 Task: Find connections with filter location Dar Chioukh with filter topic #jobseekerswith filter profile language German with filter current company Envestnet | Yodlee India with filter school Punjab Technical University, Jalandhar with filter industry Translation and Localization with filter service category Cybersecurity with filter keywords title Maintenance Engineer
Action: Mouse moved to (520, 78)
Screenshot: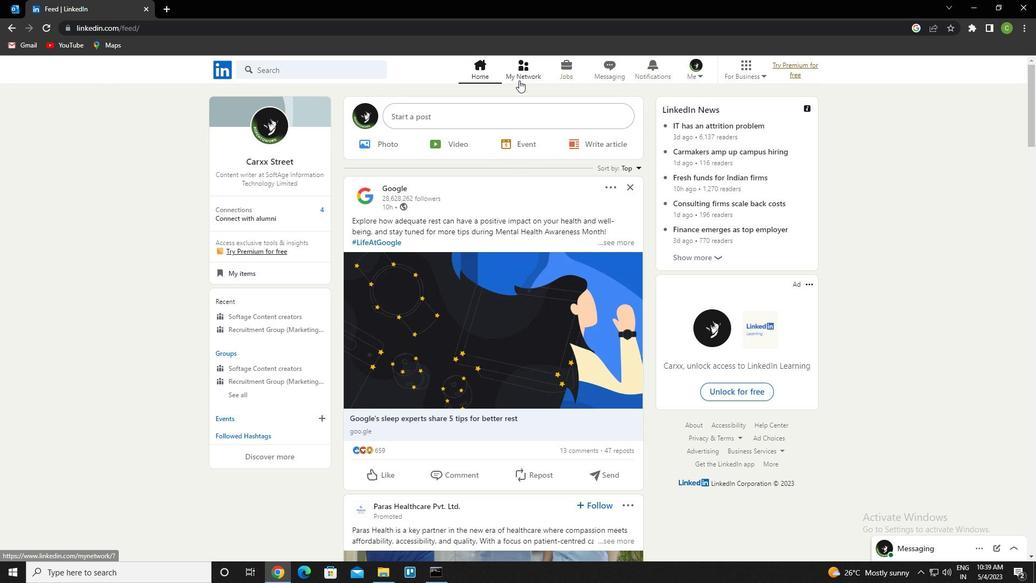 
Action: Mouse pressed left at (520, 78)
Screenshot: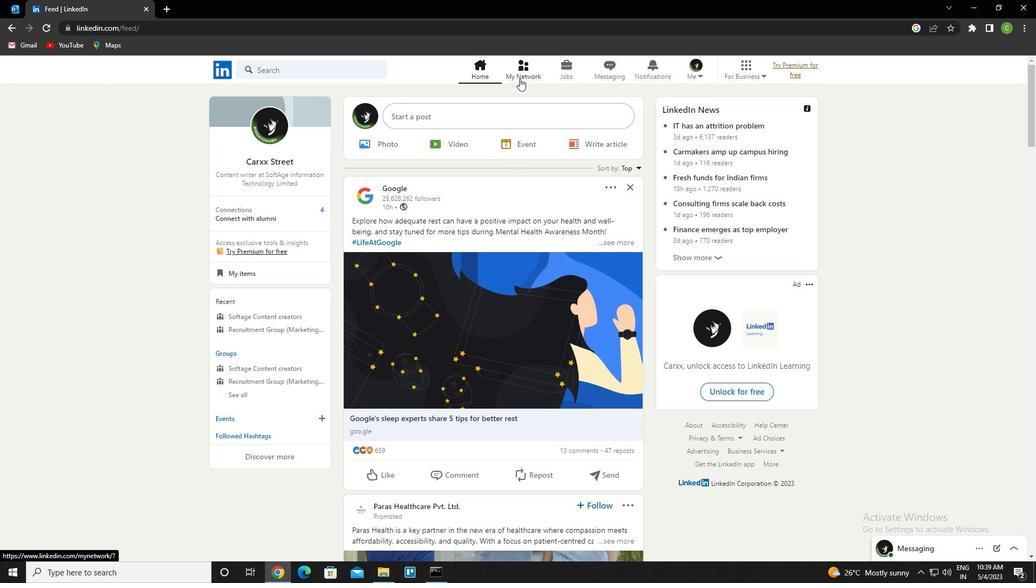 
Action: Mouse moved to (326, 135)
Screenshot: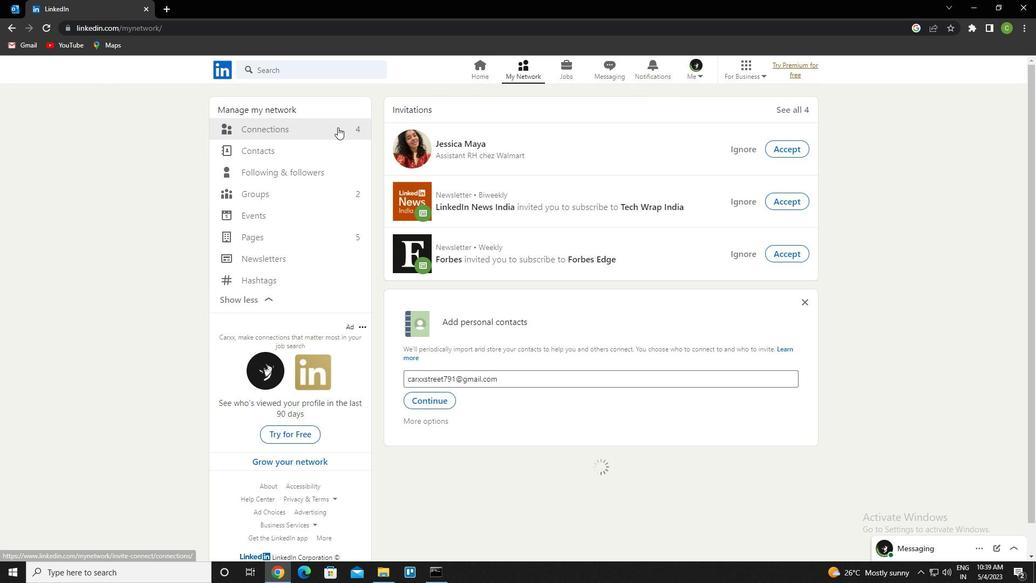 
Action: Mouse pressed left at (326, 135)
Screenshot: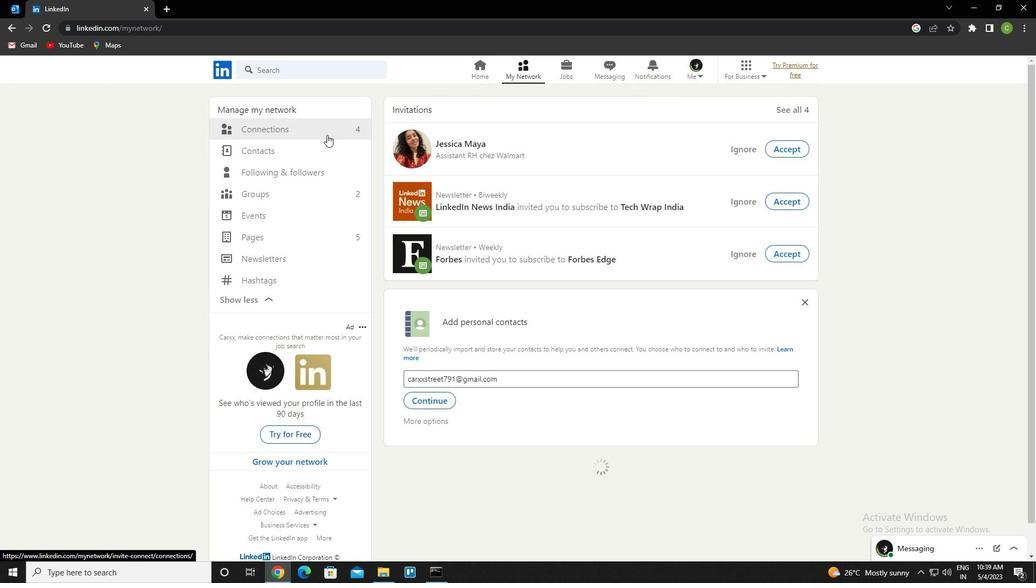 
Action: Mouse moved to (616, 130)
Screenshot: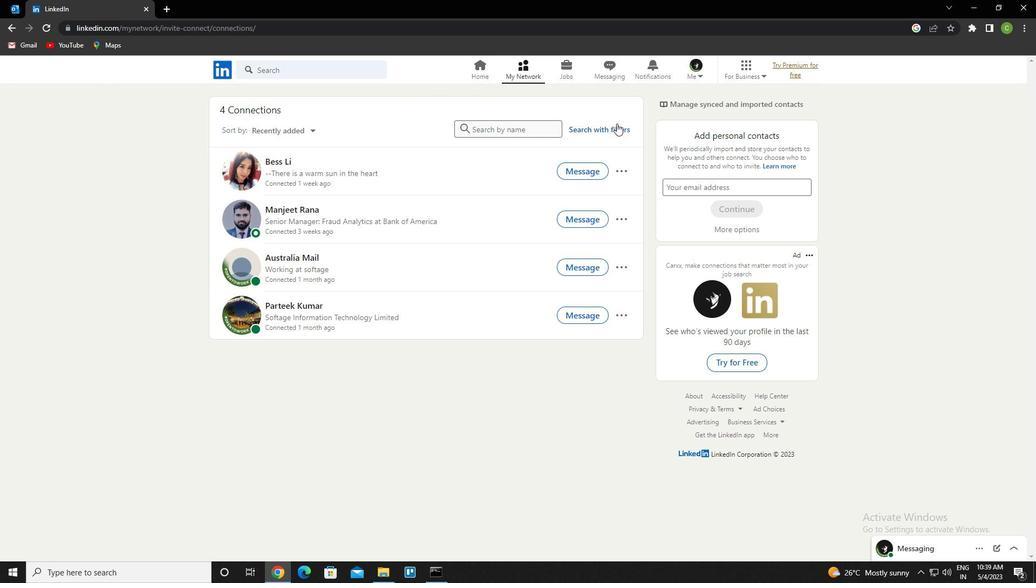 
Action: Mouse pressed left at (616, 130)
Screenshot: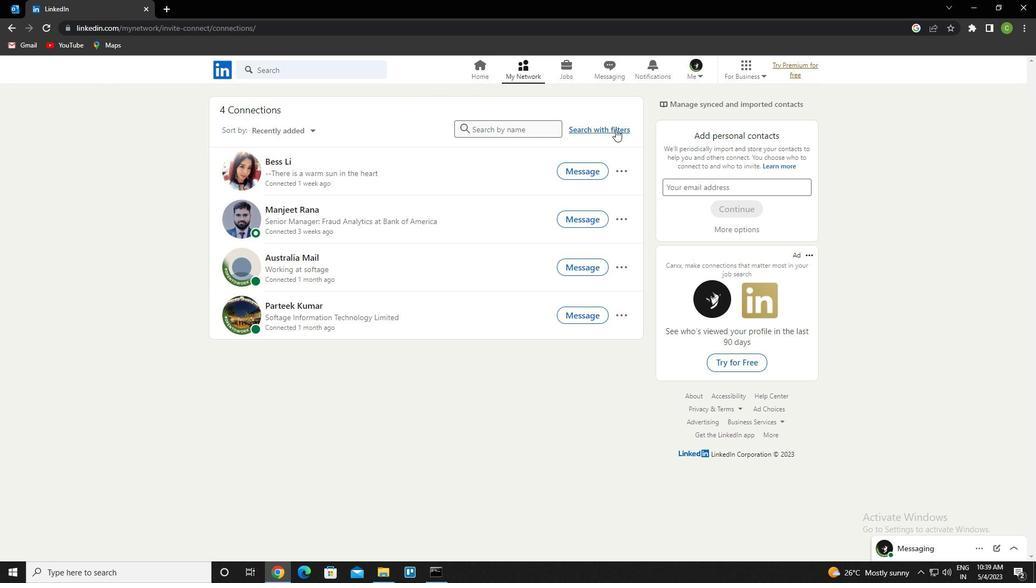 
Action: Mouse moved to (558, 104)
Screenshot: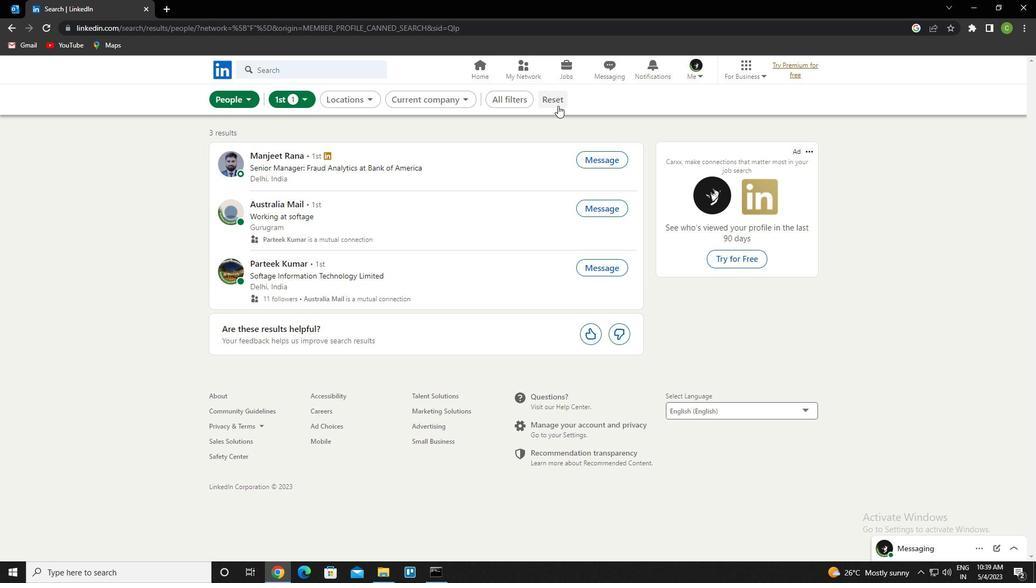 
Action: Mouse pressed left at (558, 104)
Screenshot: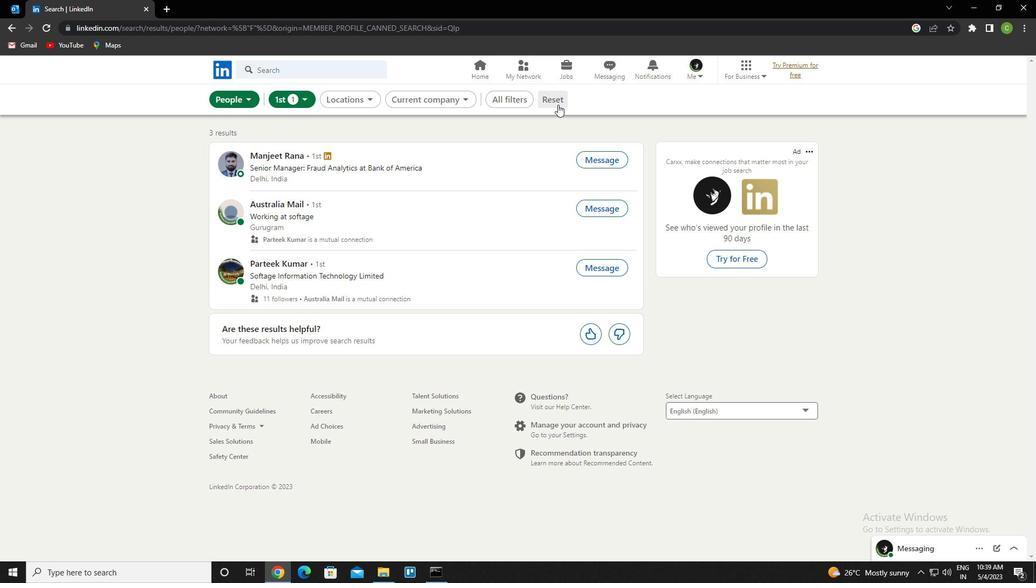 
Action: Mouse moved to (541, 103)
Screenshot: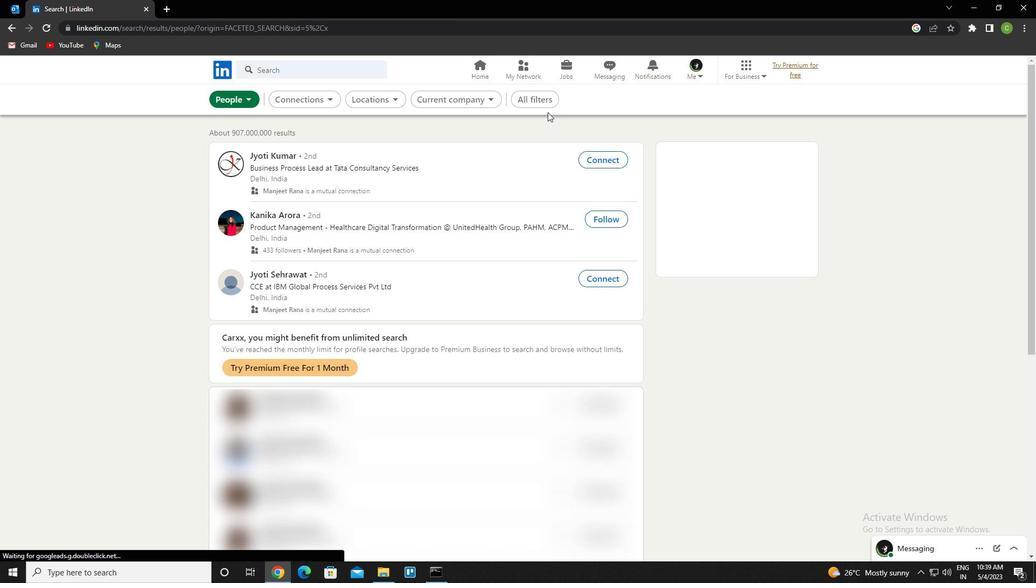 
Action: Mouse pressed left at (541, 103)
Screenshot: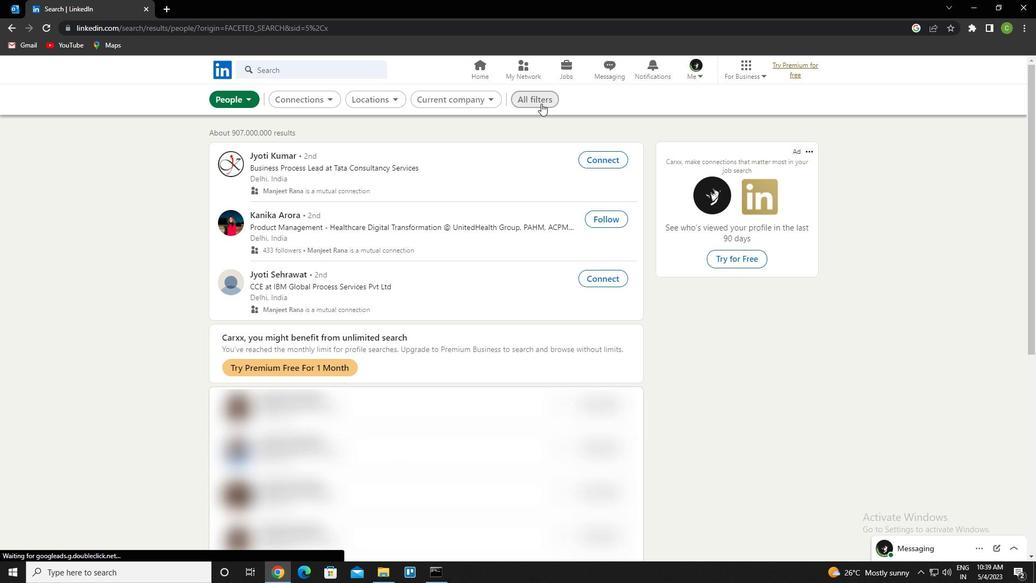 
Action: Mouse moved to (774, 265)
Screenshot: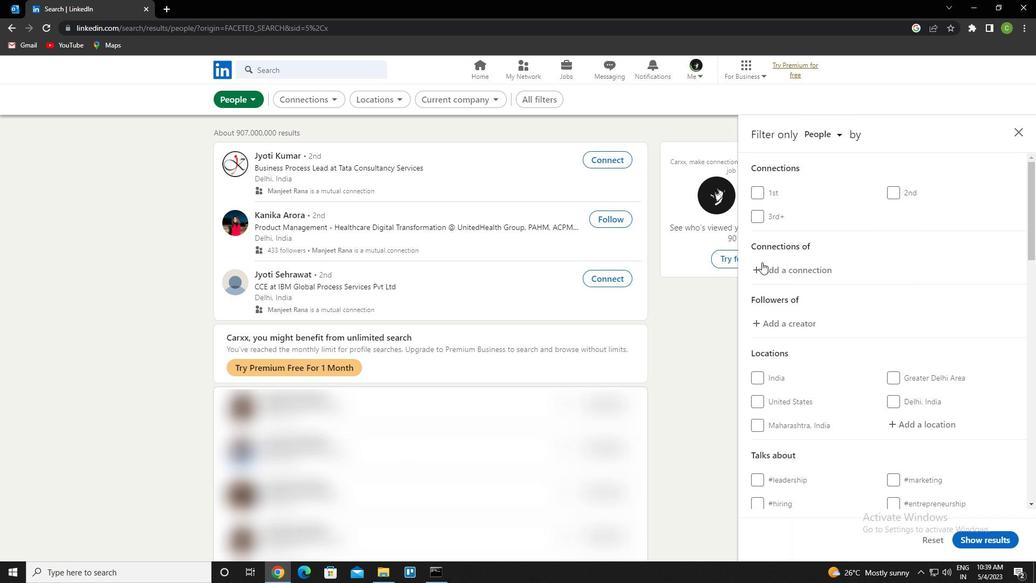 
Action: Mouse scrolled (774, 265) with delta (0, 0)
Screenshot: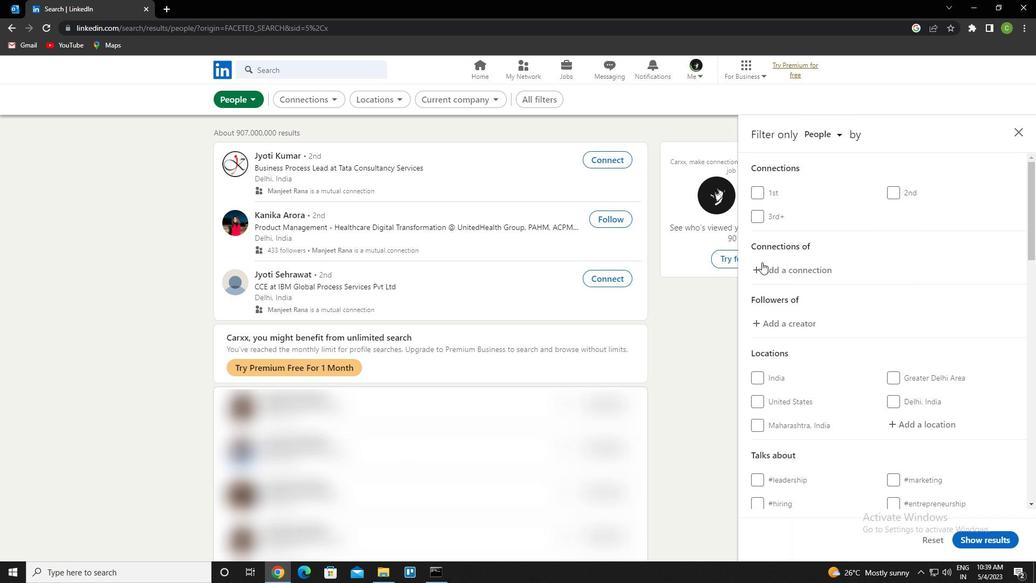 
Action: Mouse moved to (799, 279)
Screenshot: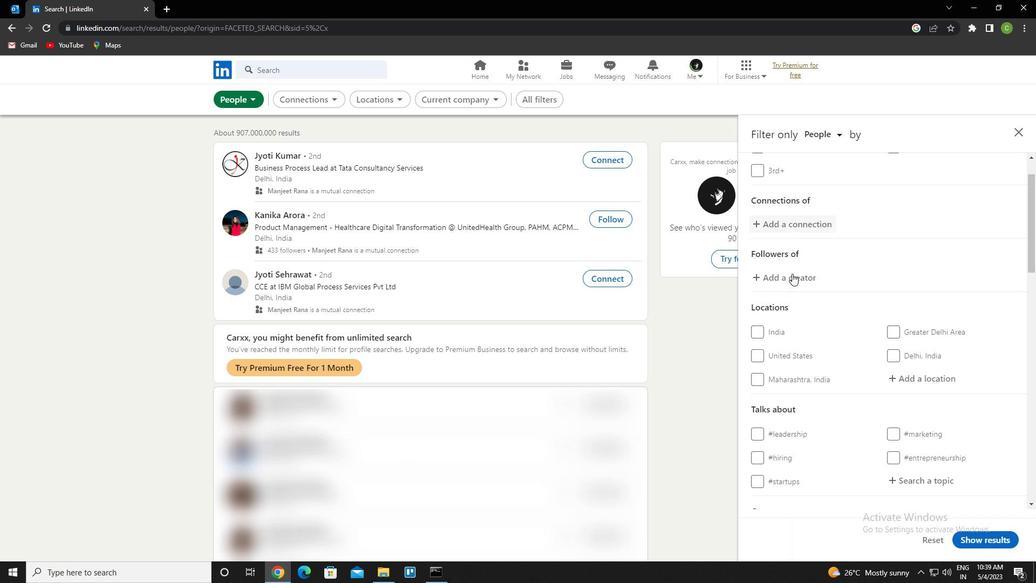 
Action: Mouse scrolled (799, 278) with delta (0, 0)
Screenshot: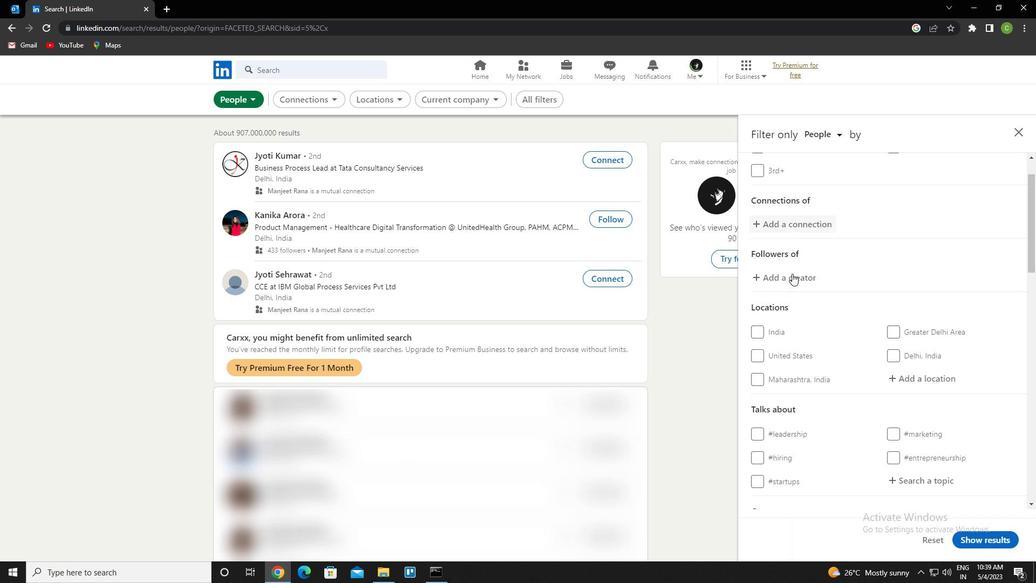
Action: Mouse moved to (910, 323)
Screenshot: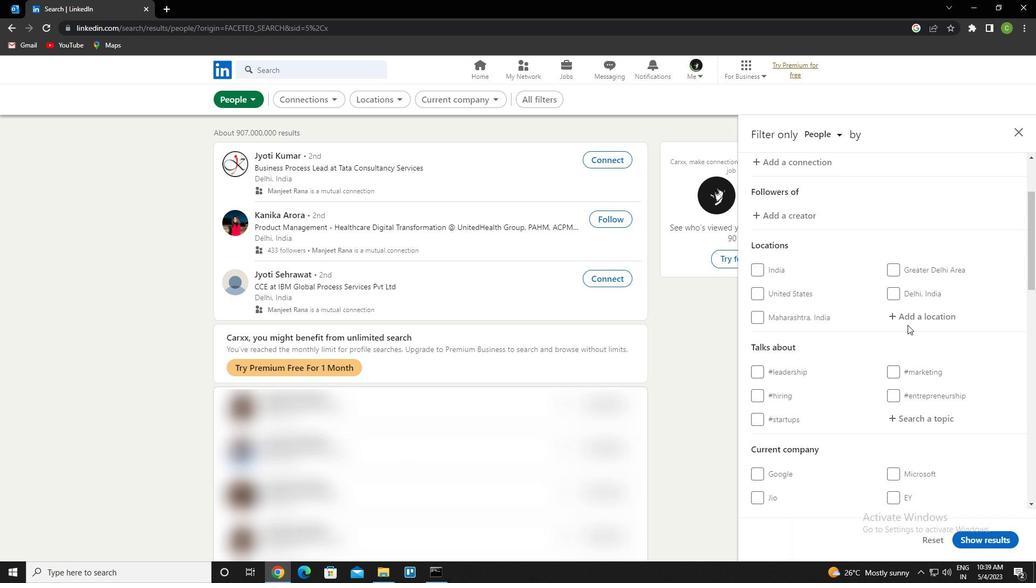 
Action: Mouse pressed left at (910, 323)
Screenshot: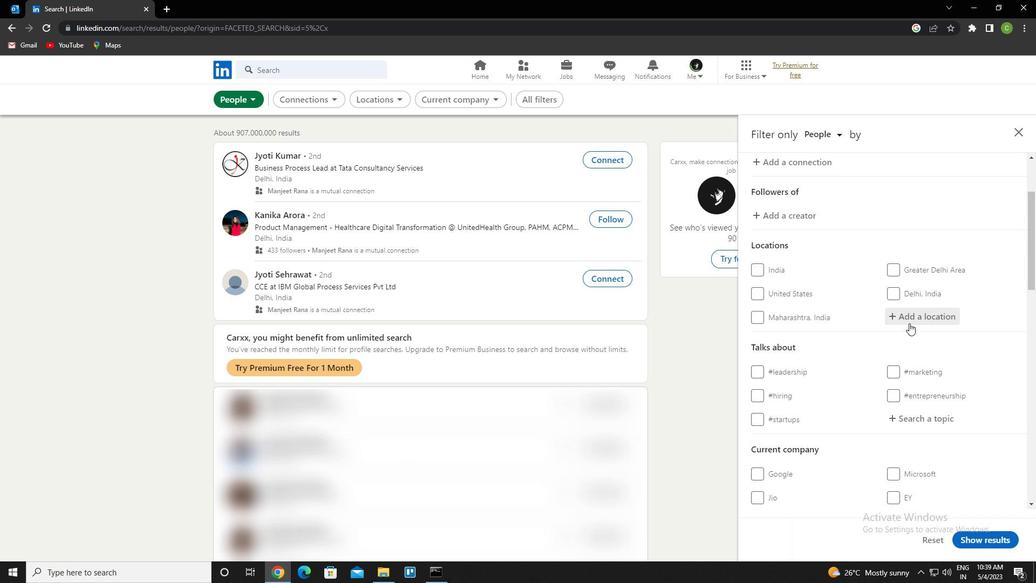 
Action: Mouse moved to (904, 275)
Screenshot: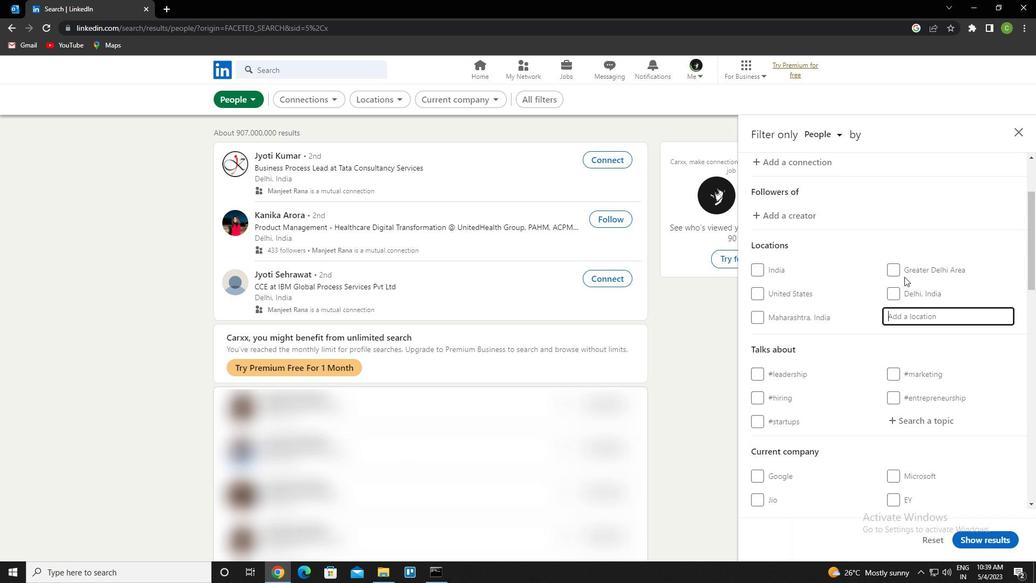 
Action: Key pressed <Key.caps_lock>
Screenshot: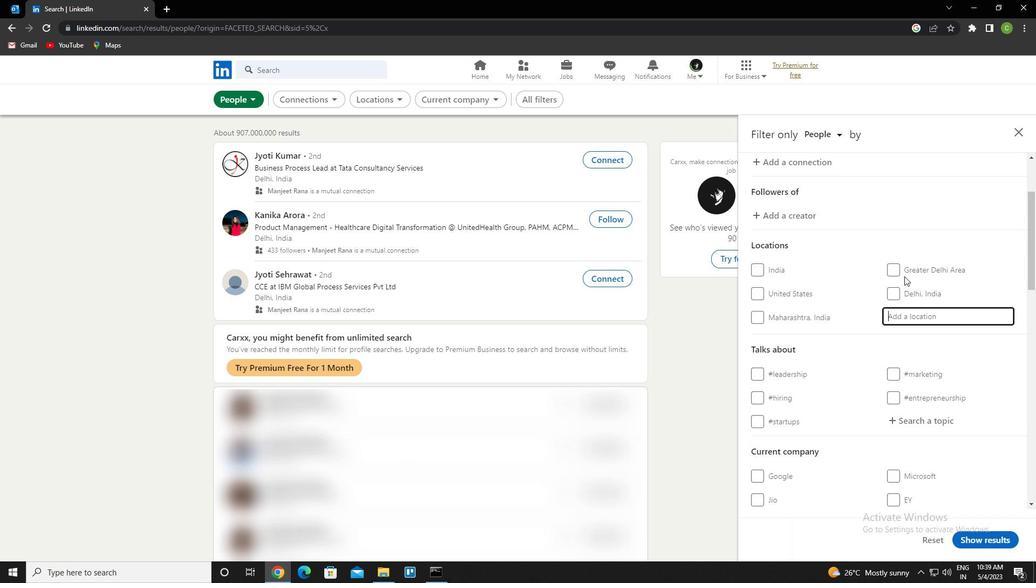 
Action: Mouse moved to (901, 274)
Screenshot: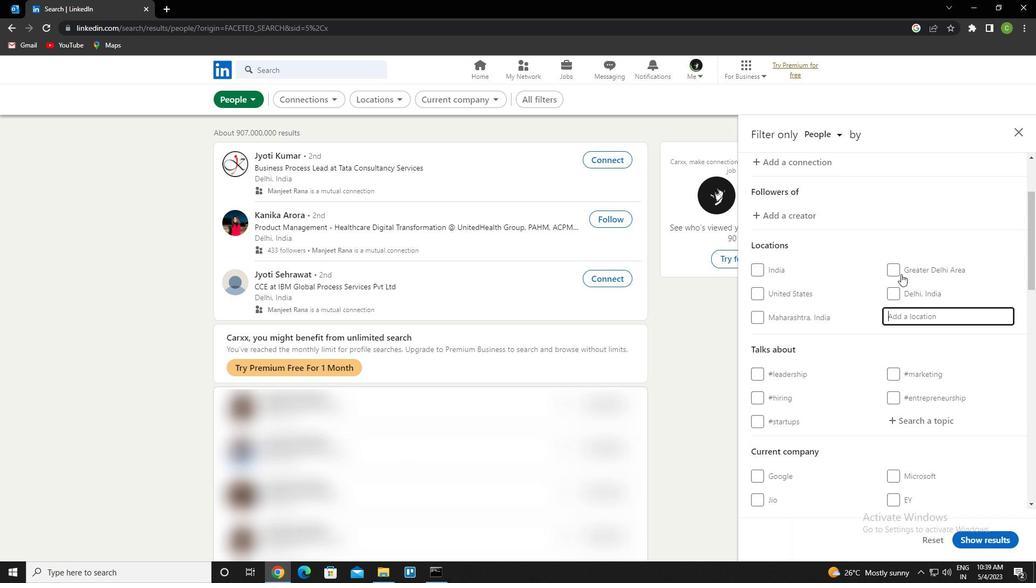 
Action: Key pressed d<Key.caps_lock>
Screenshot: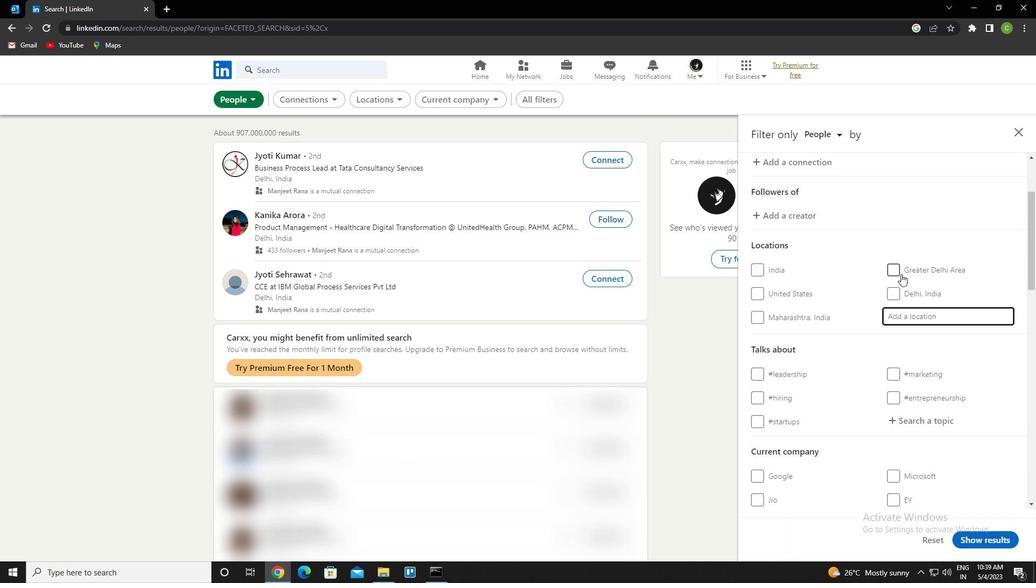 
Action: Mouse moved to (900, 273)
Screenshot: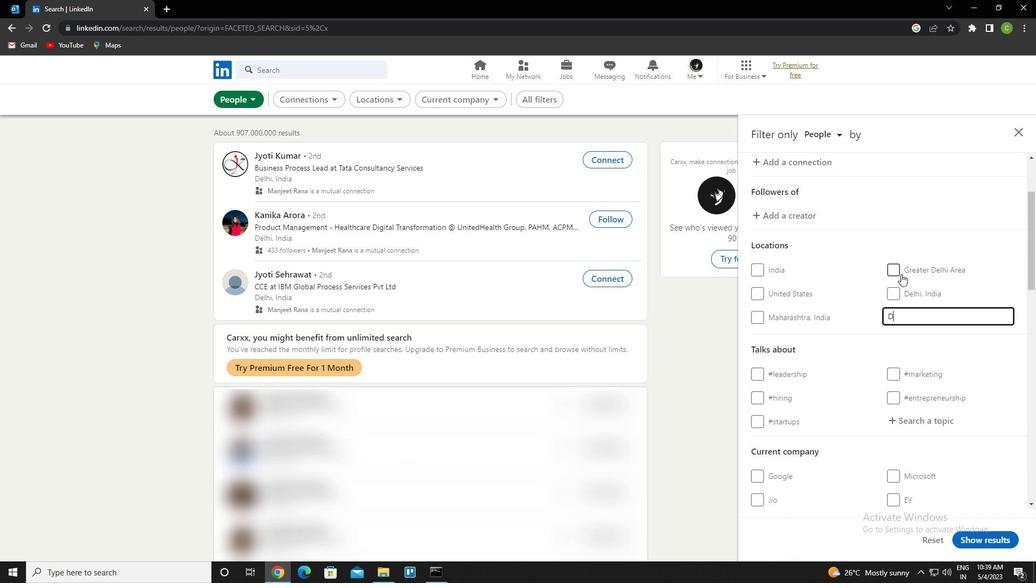
Action: Key pressed a
Screenshot: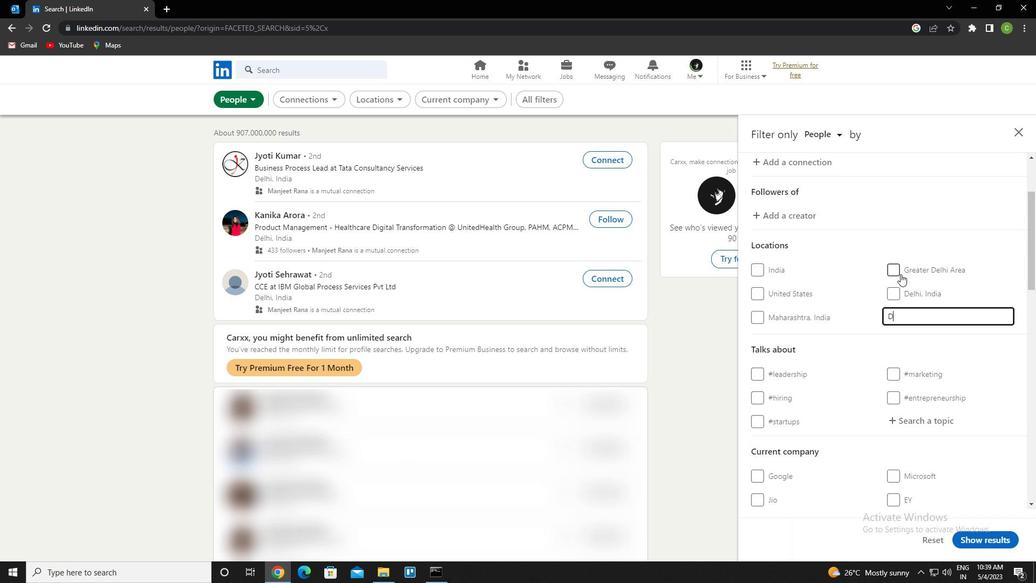 
Action: Mouse moved to (899, 272)
Screenshot: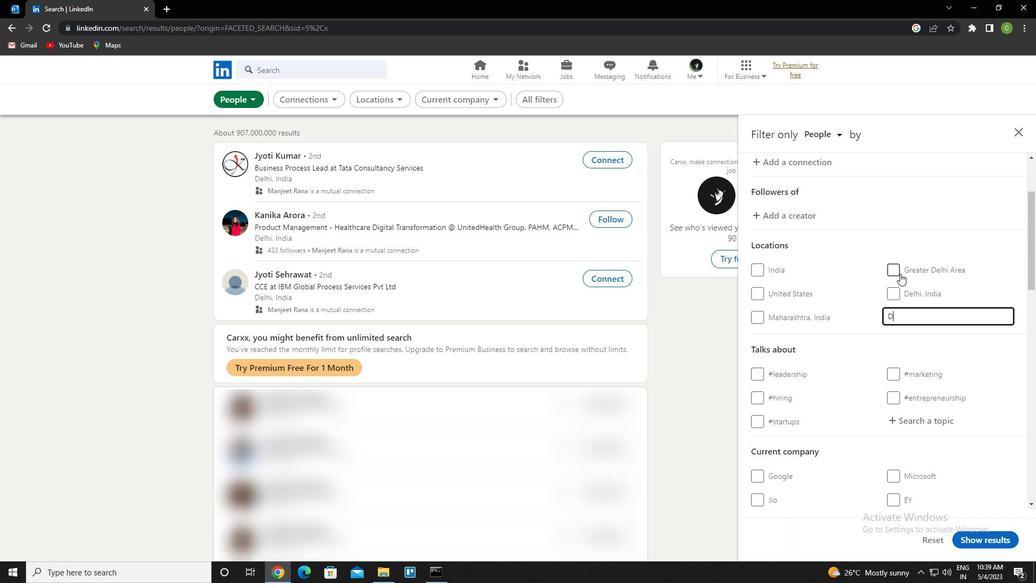 
Action: Key pressed r
Screenshot: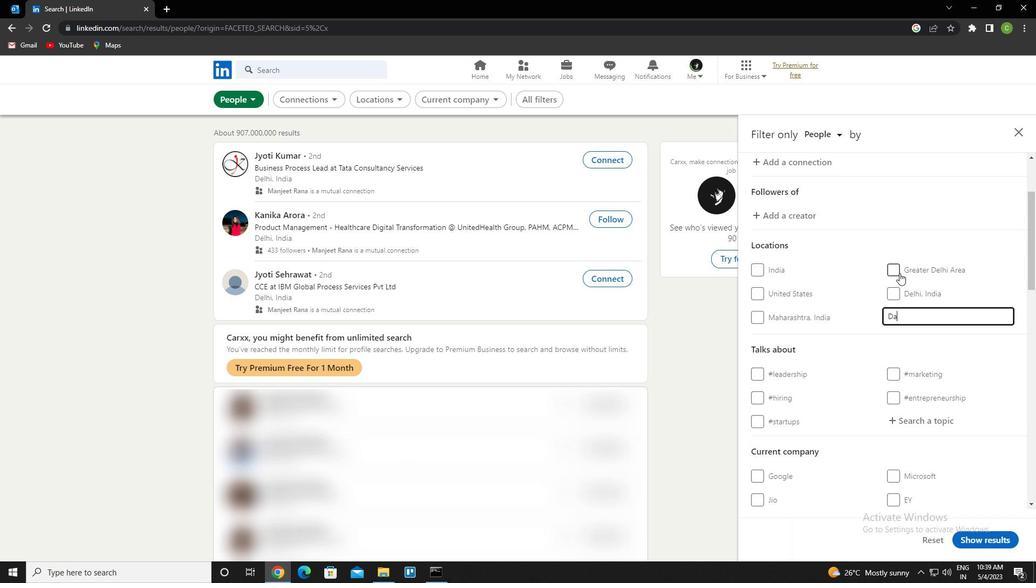 
Action: Mouse moved to (898, 272)
Screenshot: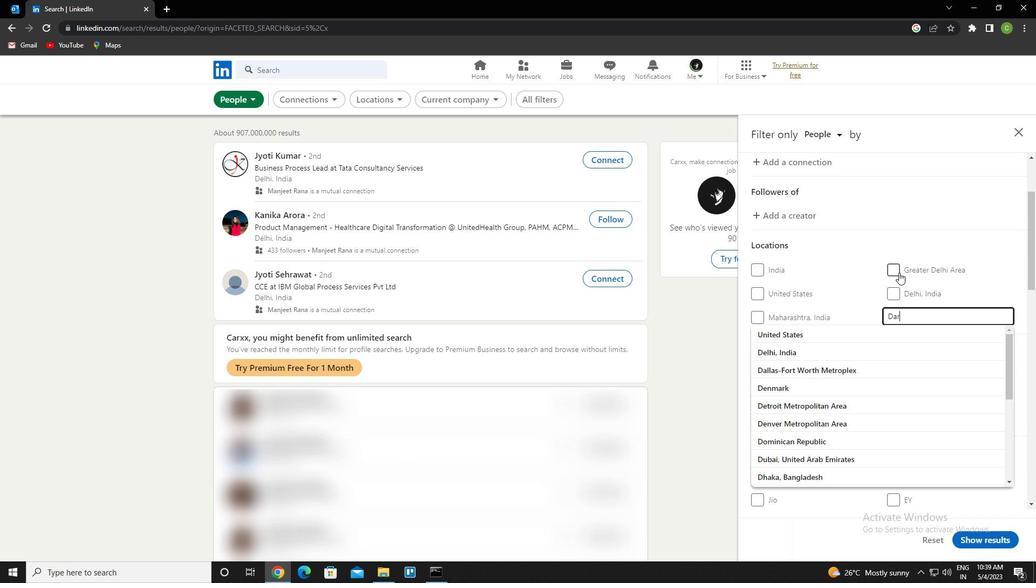
Action: Key pressed <Key.space><Key.caps_lock>
Screenshot: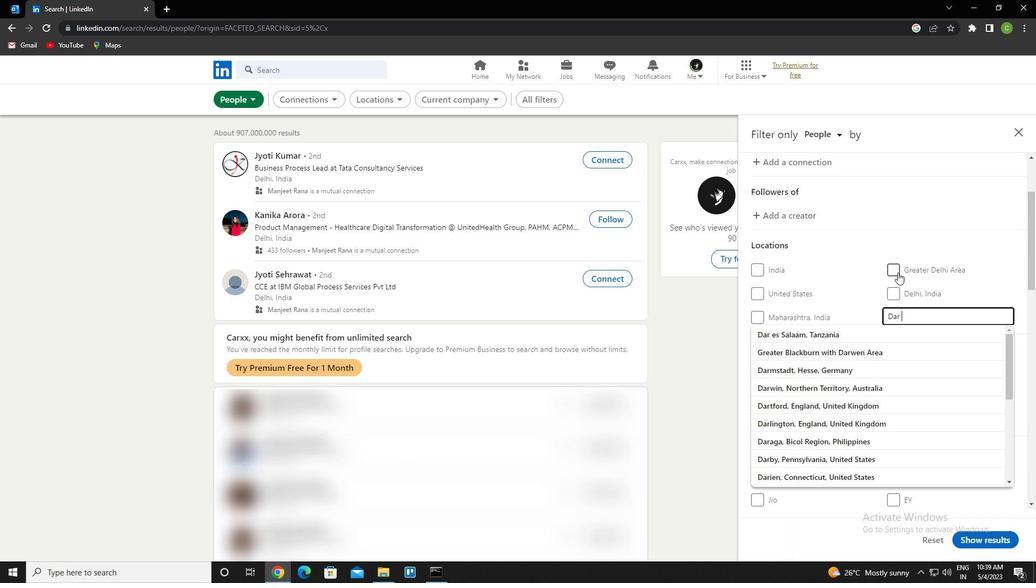 
Action: Mouse moved to (898, 272)
Screenshot: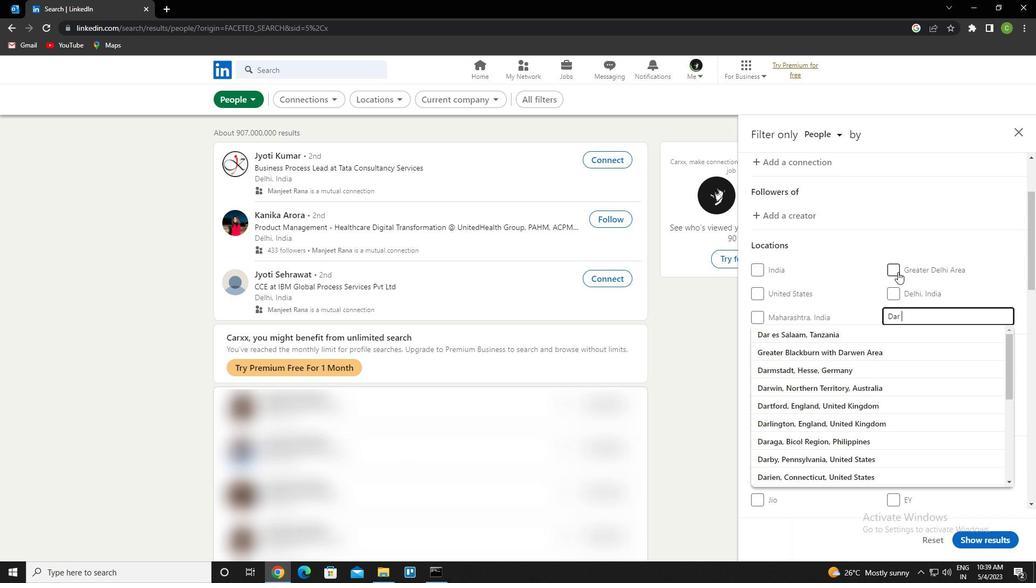 
Action: Key pressed c<Key.caps_lock>hioukh<Key.down><Key.enter>
Screenshot: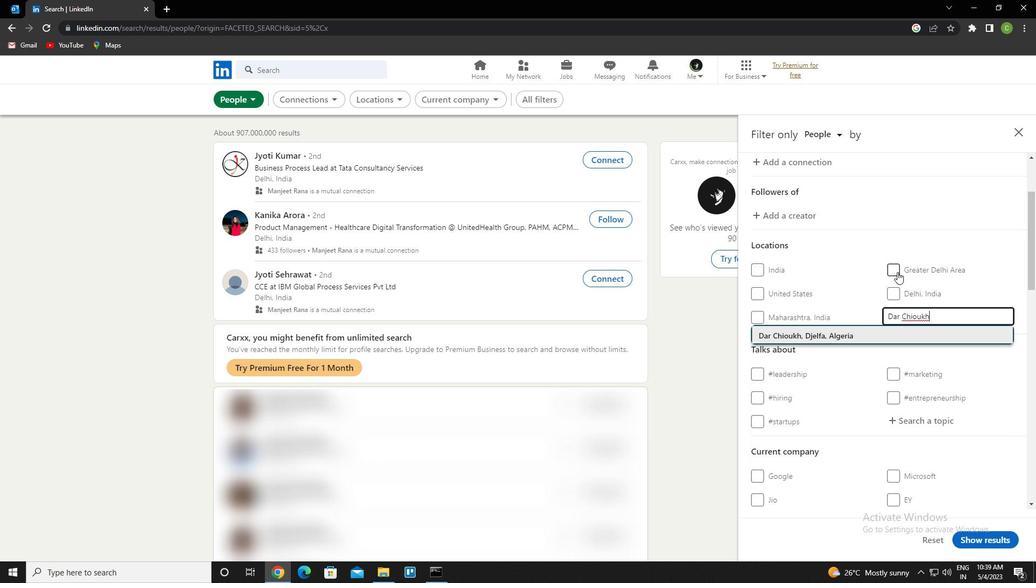 
Action: Mouse moved to (892, 268)
Screenshot: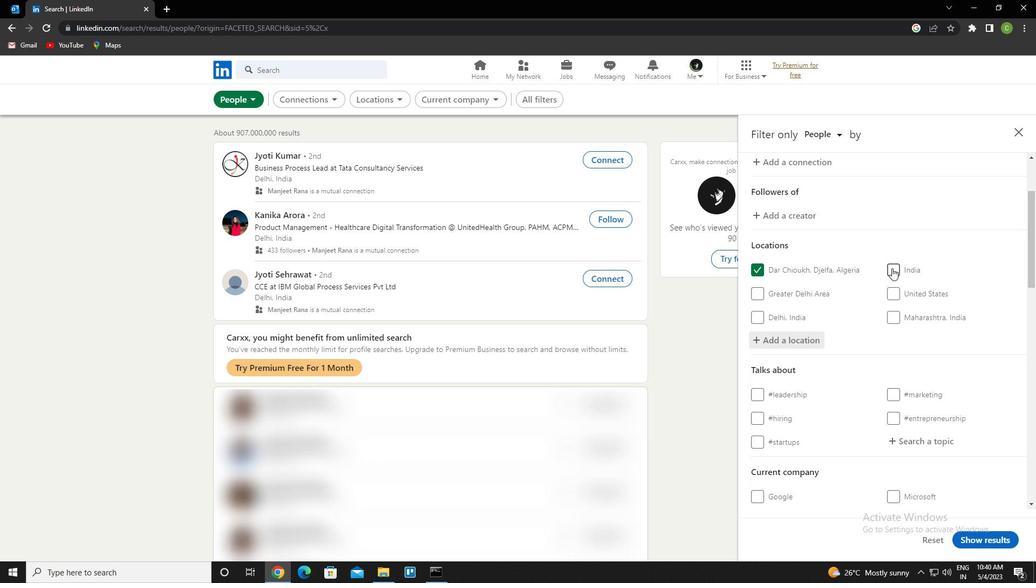 
Action: Mouse scrolled (892, 267) with delta (0, 0)
Screenshot: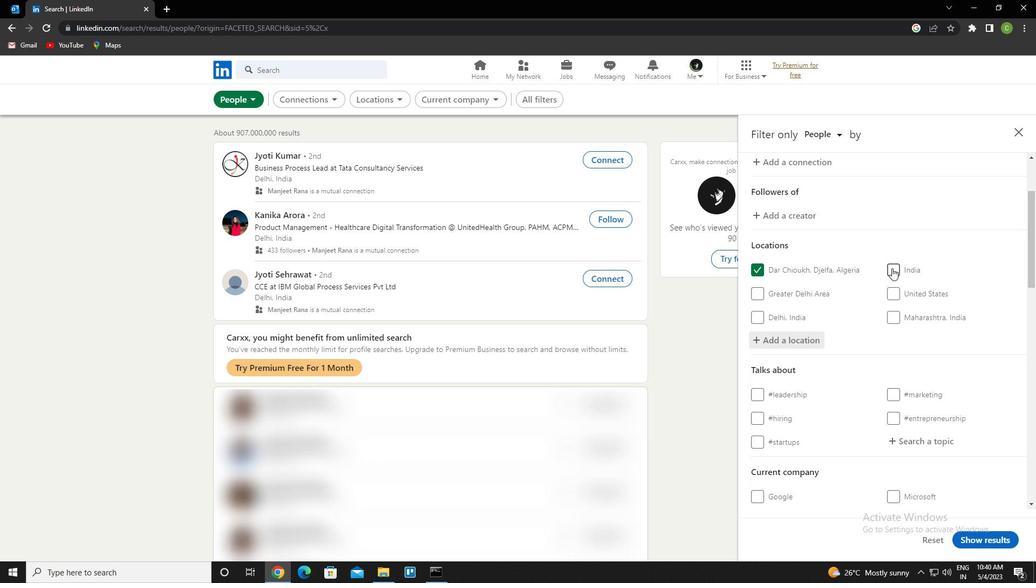 
Action: Mouse moved to (939, 384)
Screenshot: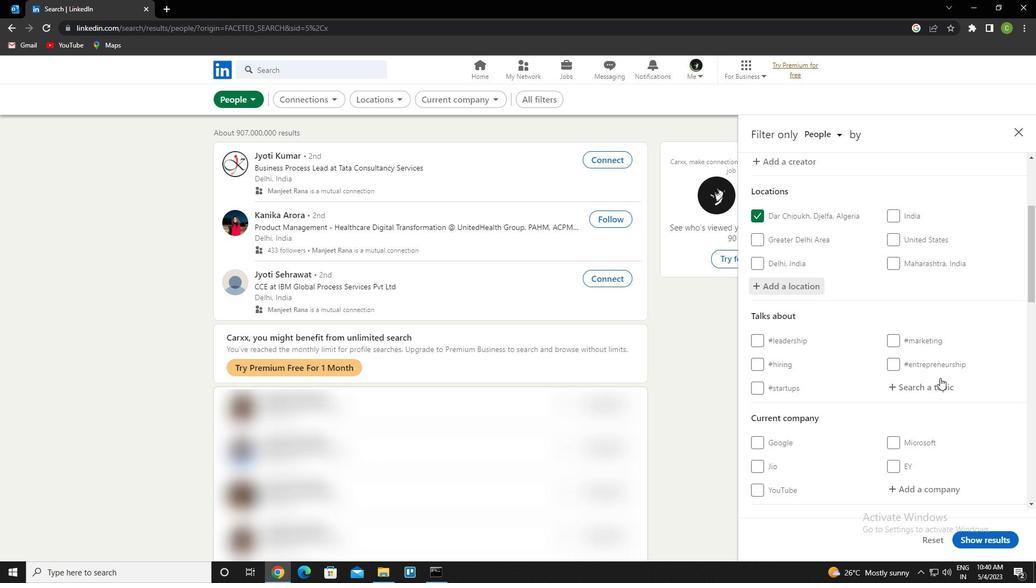 
Action: Mouse pressed left at (939, 384)
Screenshot: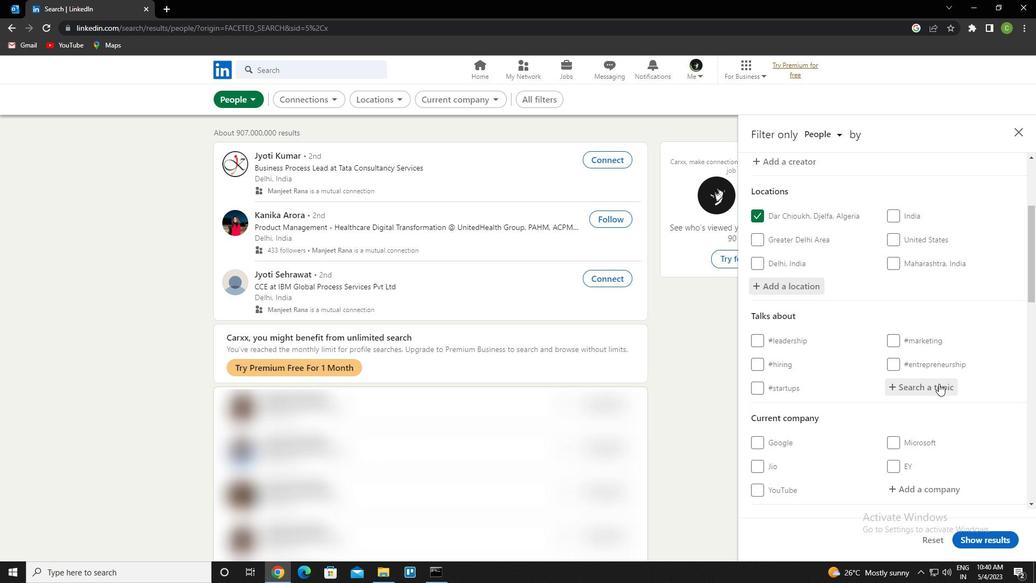 
Action: Mouse moved to (929, 388)
Screenshot: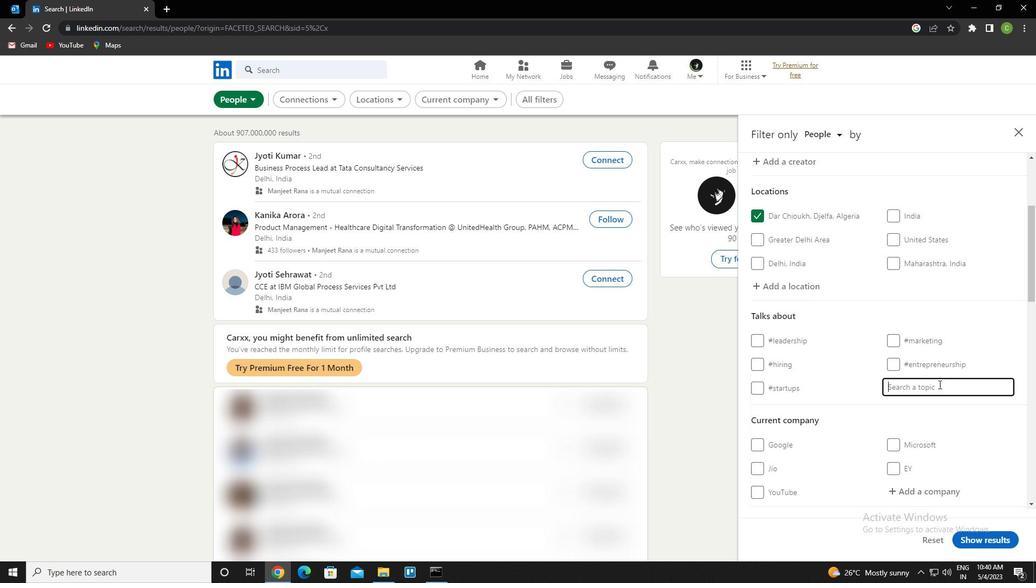 
Action: Key pressed jobseekers<Key.down><Key.enter>
Screenshot: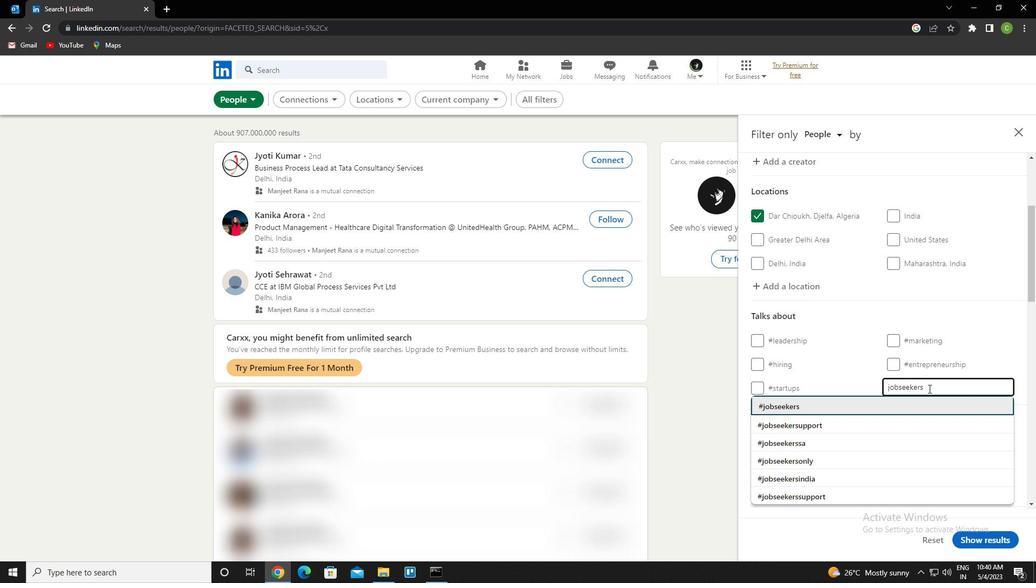 
Action: Mouse moved to (914, 395)
Screenshot: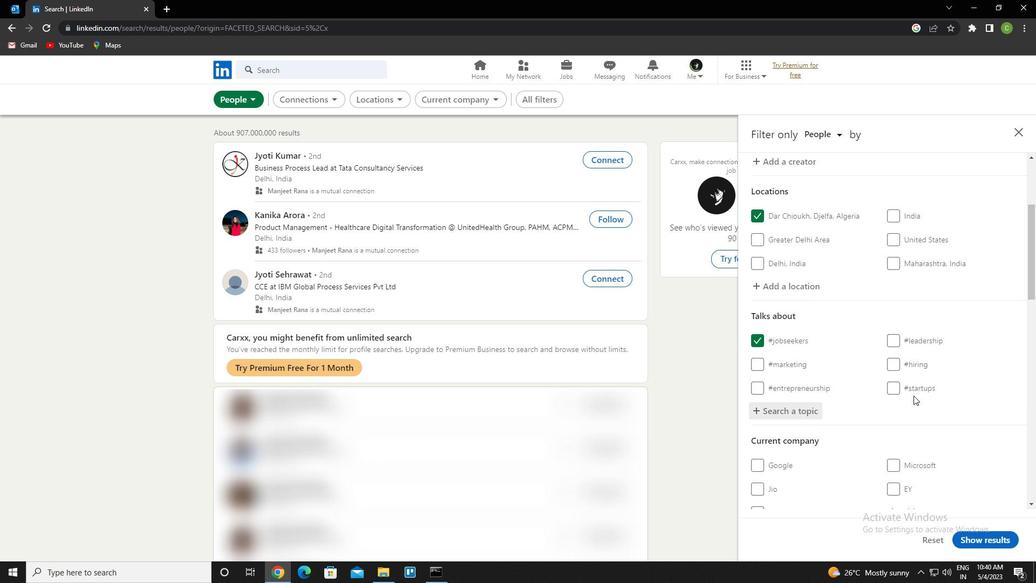 
Action: Mouse scrolled (914, 395) with delta (0, 0)
Screenshot: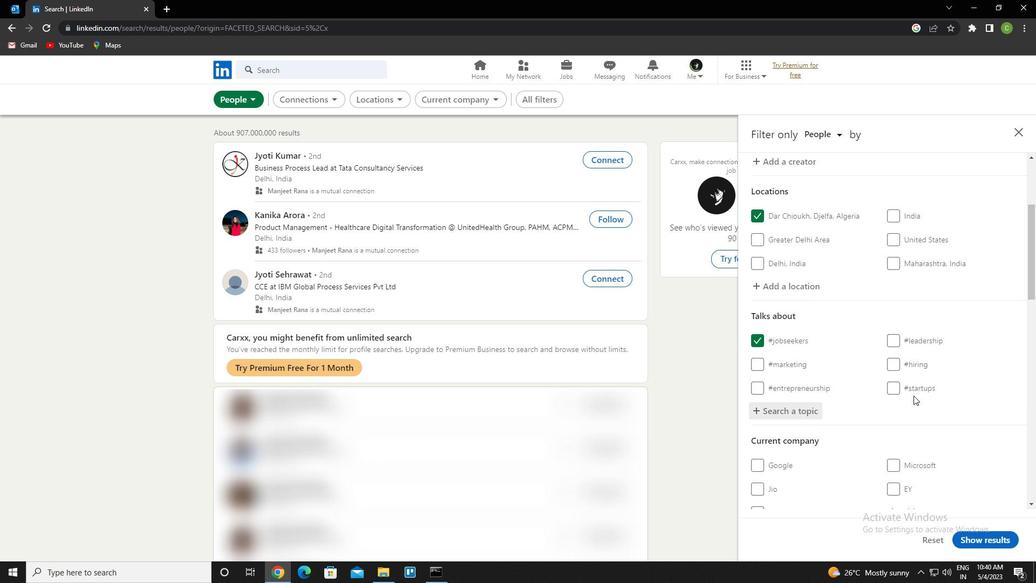 
Action: Mouse moved to (913, 396)
Screenshot: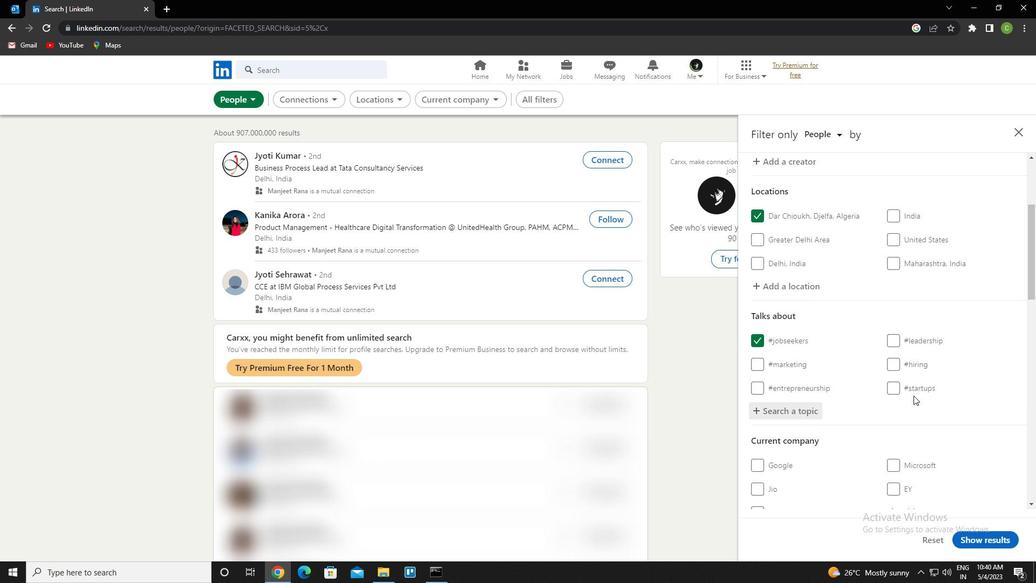 
Action: Mouse scrolled (913, 396) with delta (0, 0)
Screenshot: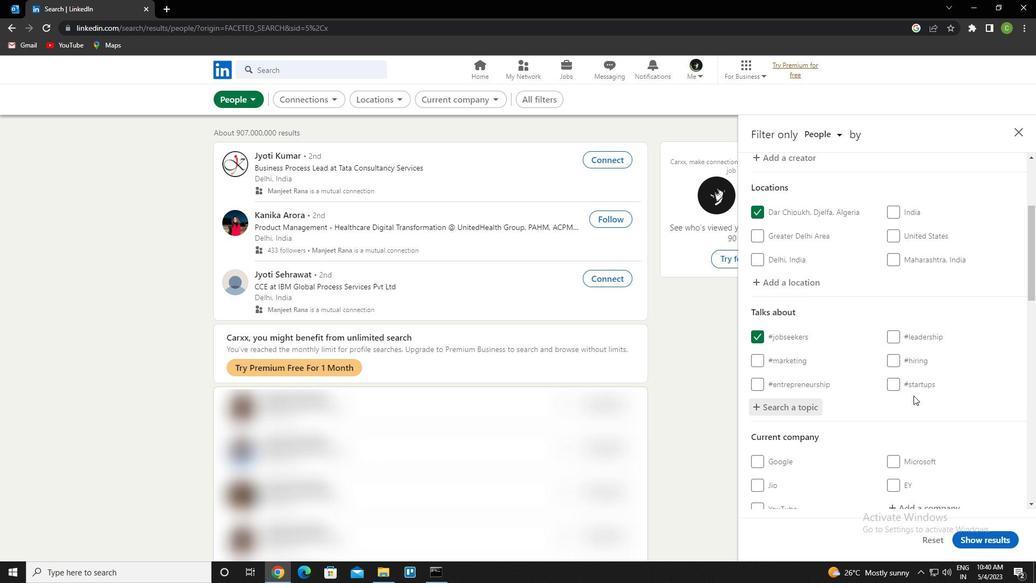 
Action: Mouse moved to (913, 398)
Screenshot: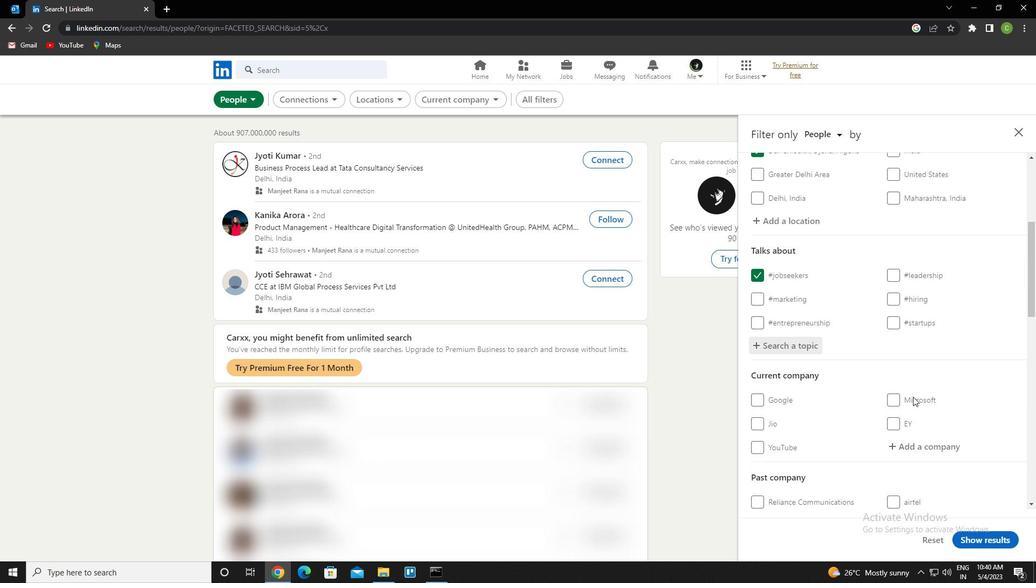 
Action: Mouse scrolled (913, 397) with delta (0, 0)
Screenshot: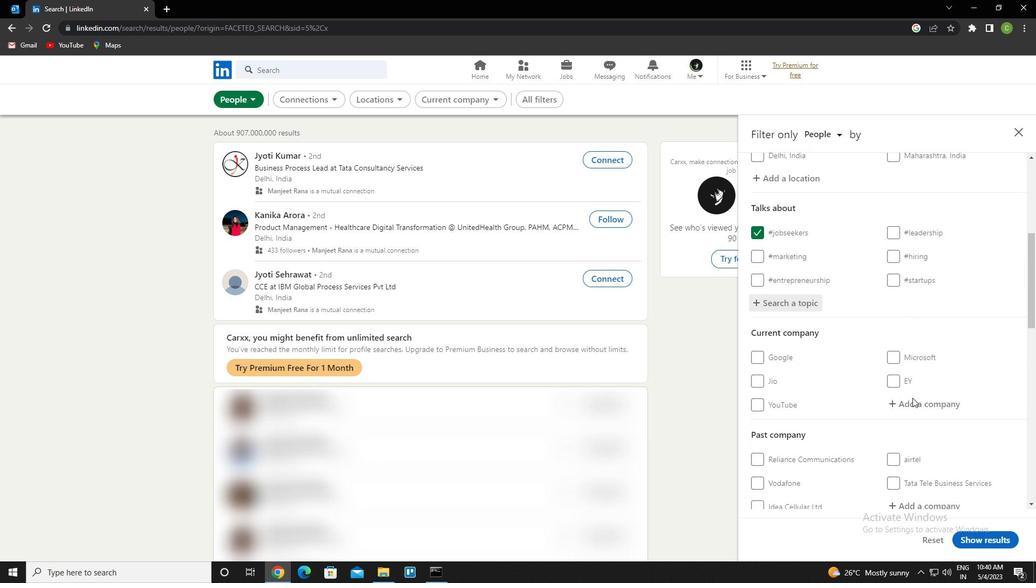 
Action: Mouse scrolled (913, 397) with delta (0, 0)
Screenshot: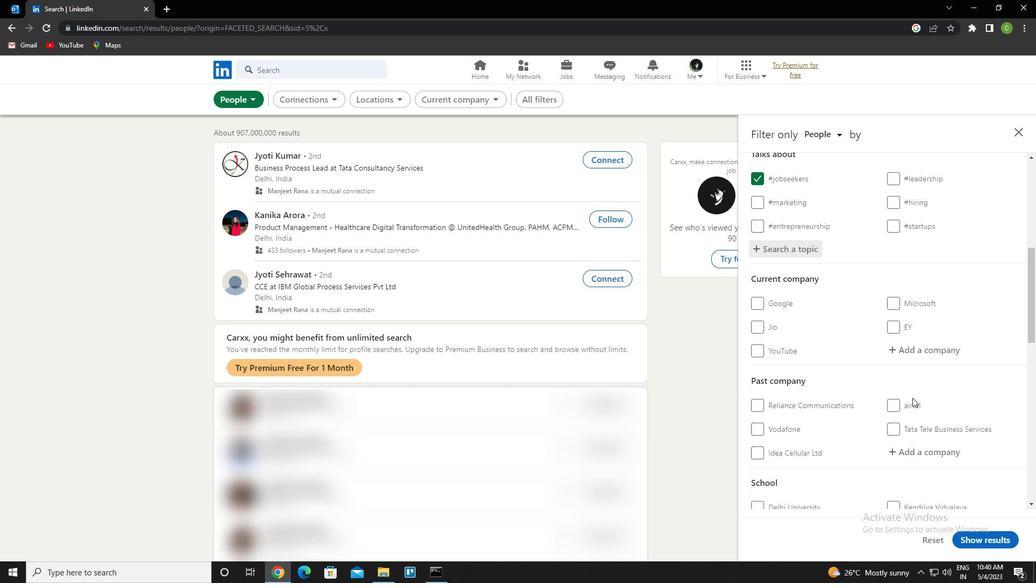 
Action: Mouse moved to (912, 398)
Screenshot: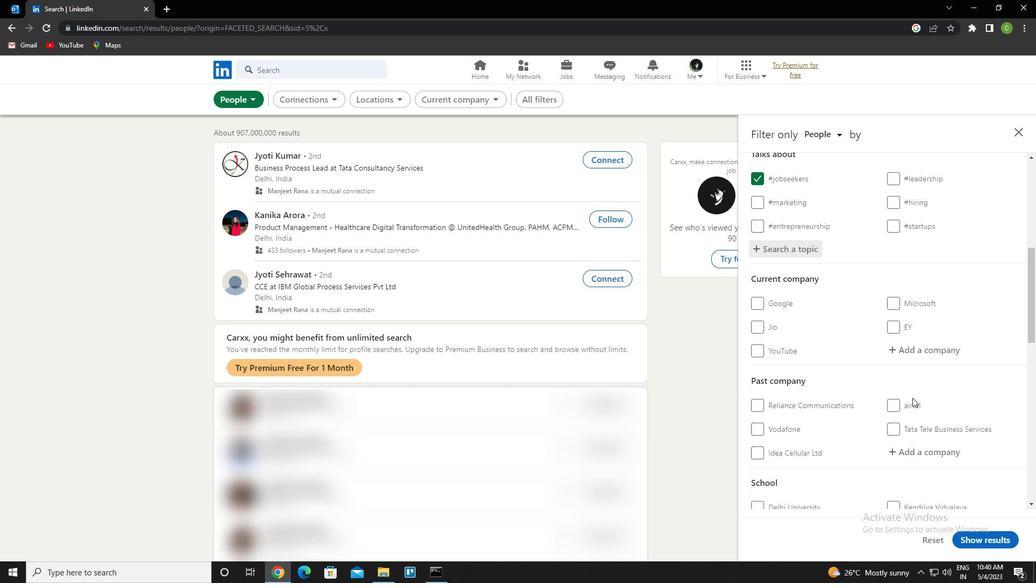 
Action: Mouse scrolled (912, 398) with delta (0, 0)
Screenshot: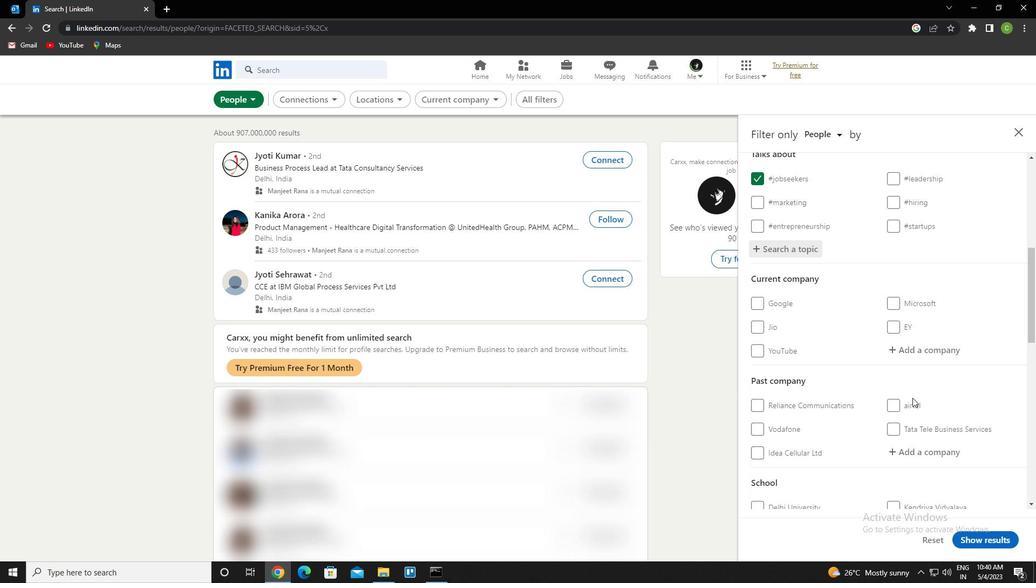 
Action: Mouse scrolled (912, 398) with delta (0, 0)
Screenshot: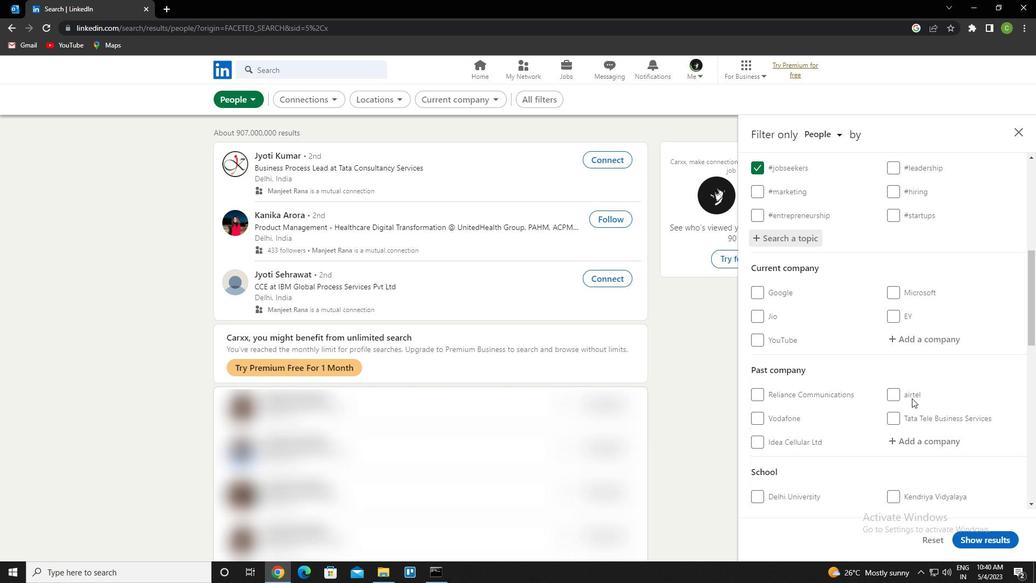 
Action: Mouse scrolled (912, 398) with delta (0, 0)
Screenshot: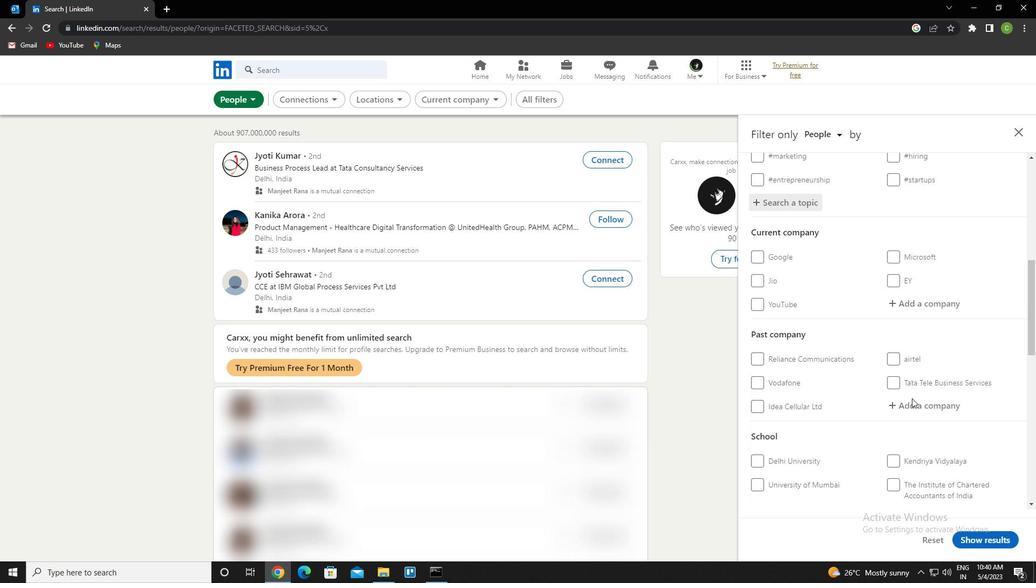 
Action: Mouse scrolled (912, 398) with delta (0, 0)
Screenshot: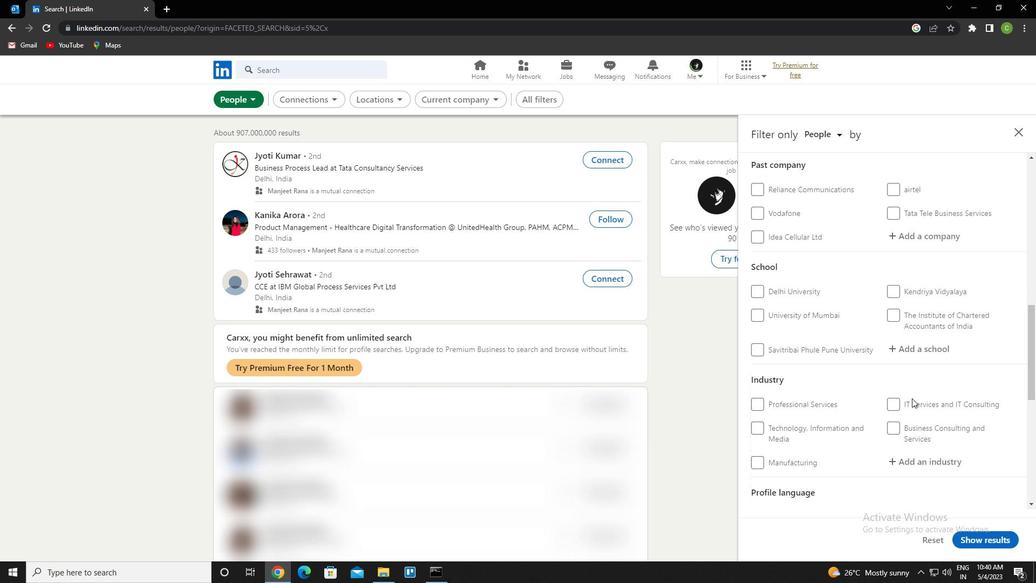 
Action: Mouse scrolled (912, 398) with delta (0, 0)
Screenshot: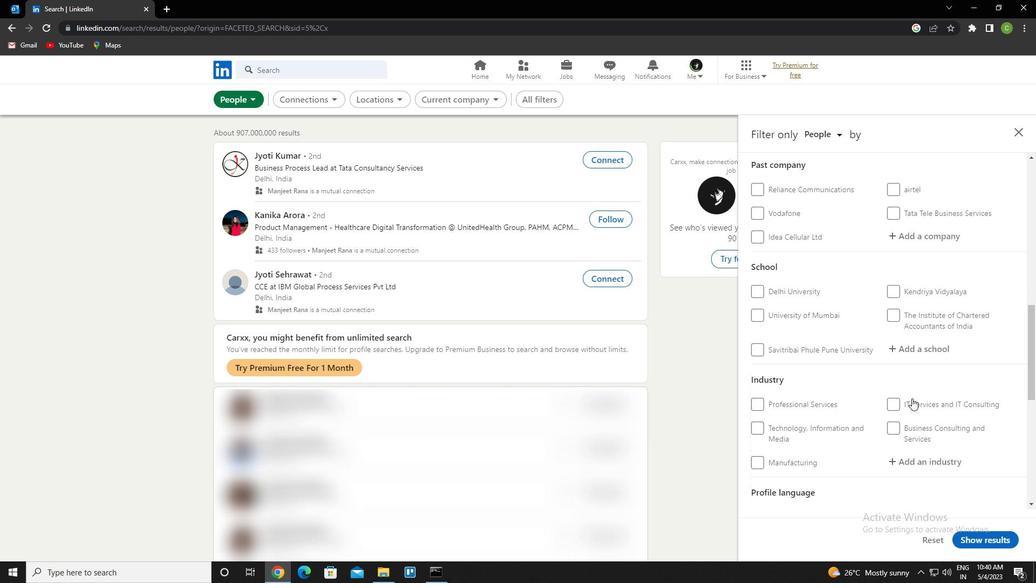 
Action: Mouse moved to (913, 398)
Screenshot: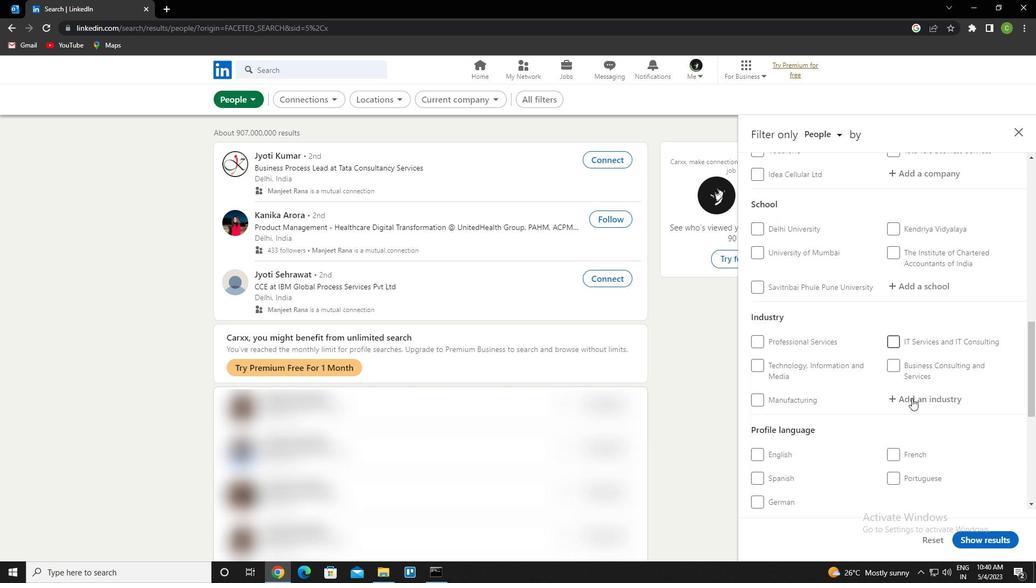 
Action: Mouse scrolled (913, 398) with delta (0, 0)
Screenshot: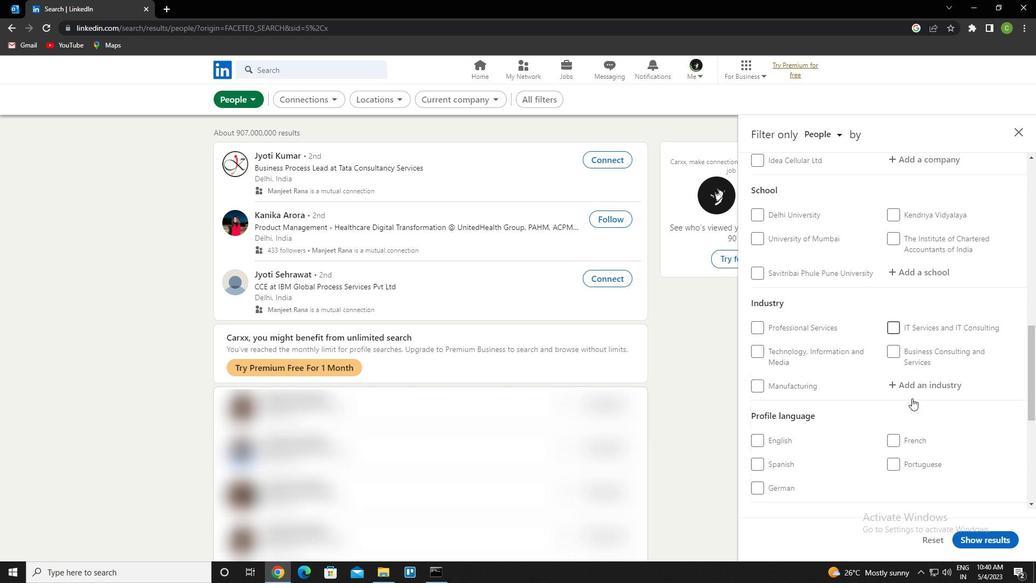 
Action: Mouse moved to (764, 405)
Screenshot: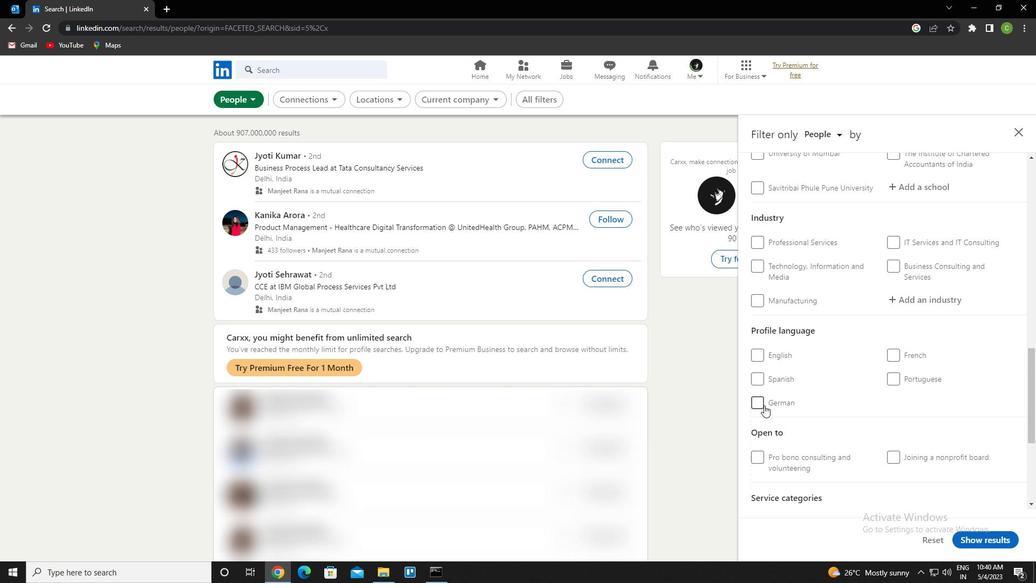 
Action: Mouse pressed left at (764, 405)
Screenshot: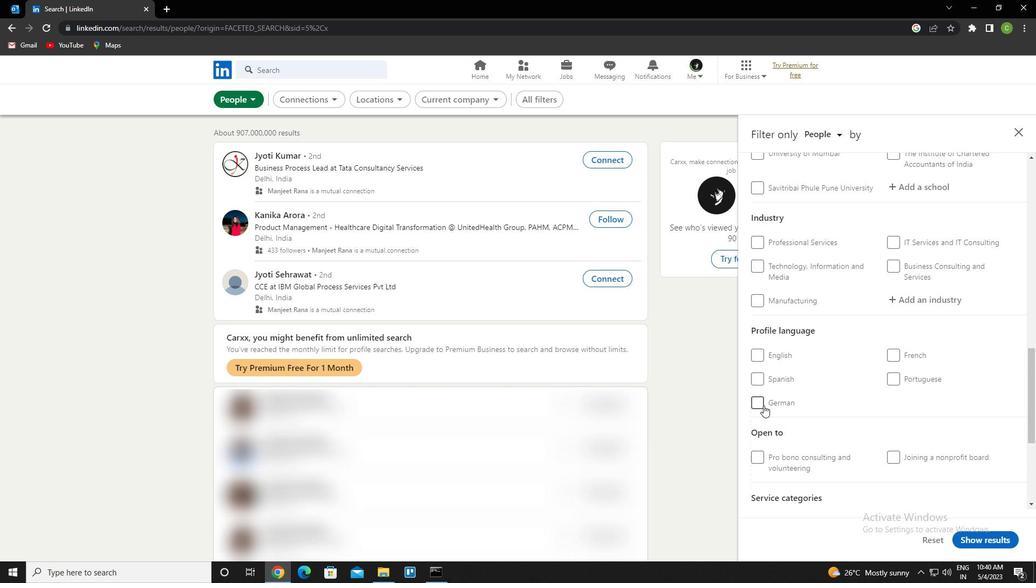
Action: Mouse moved to (847, 405)
Screenshot: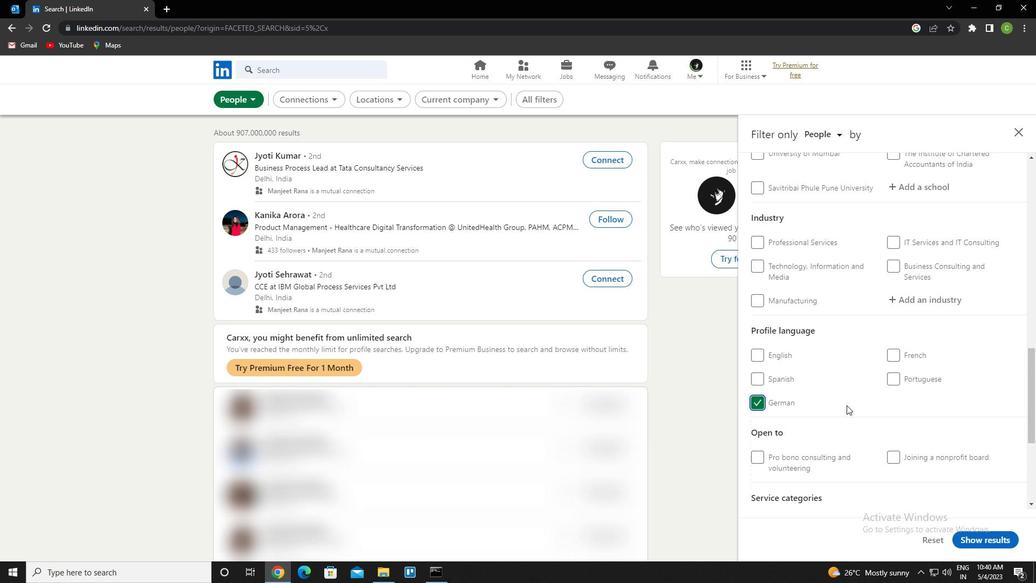 
Action: Mouse scrolled (847, 405) with delta (0, 0)
Screenshot: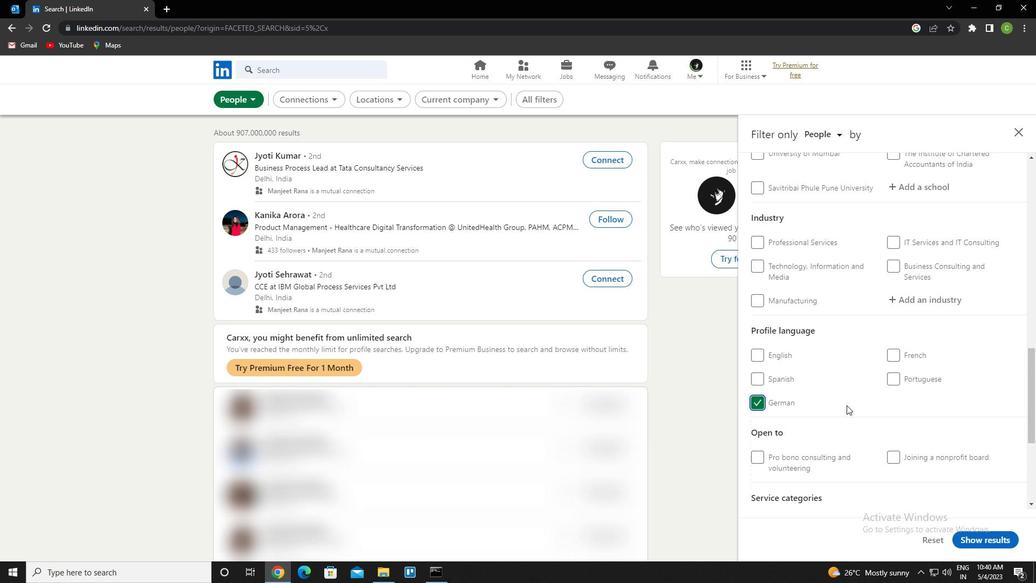 
Action: Mouse scrolled (847, 405) with delta (0, 0)
Screenshot: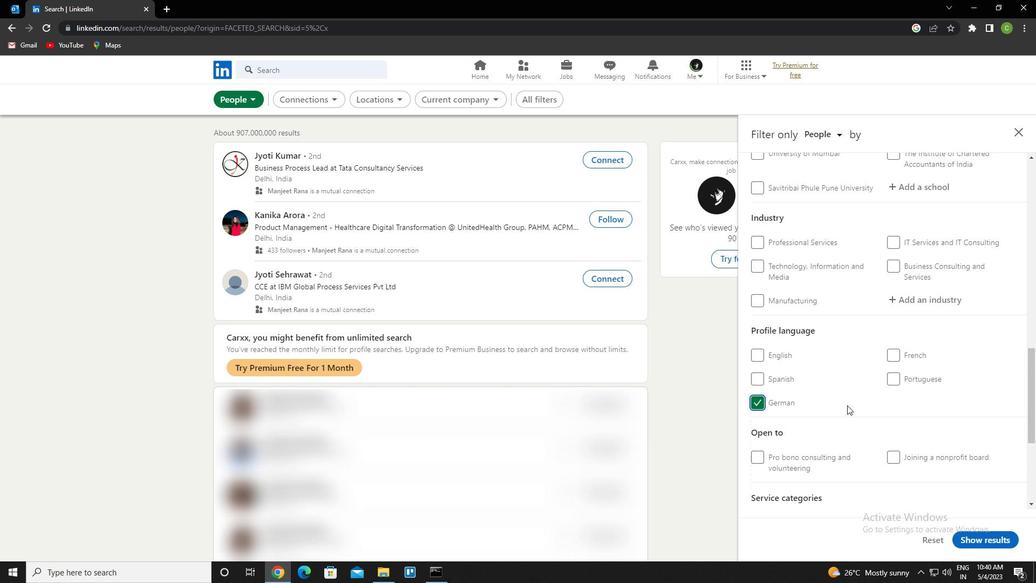 
Action: Mouse scrolled (847, 405) with delta (0, 0)
Screenshot: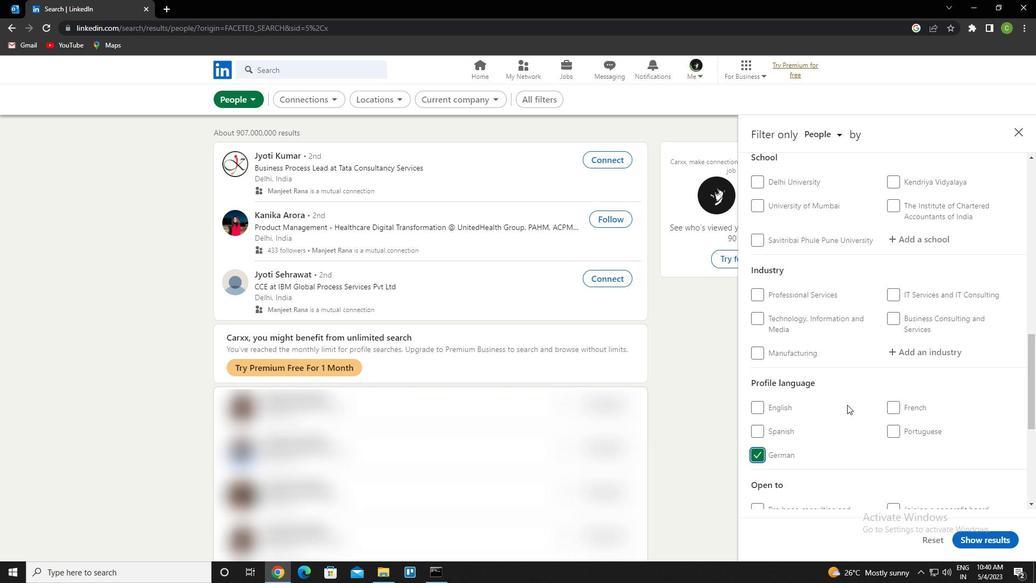 
Action: Mouse moved to (845, 406)
Screenshot: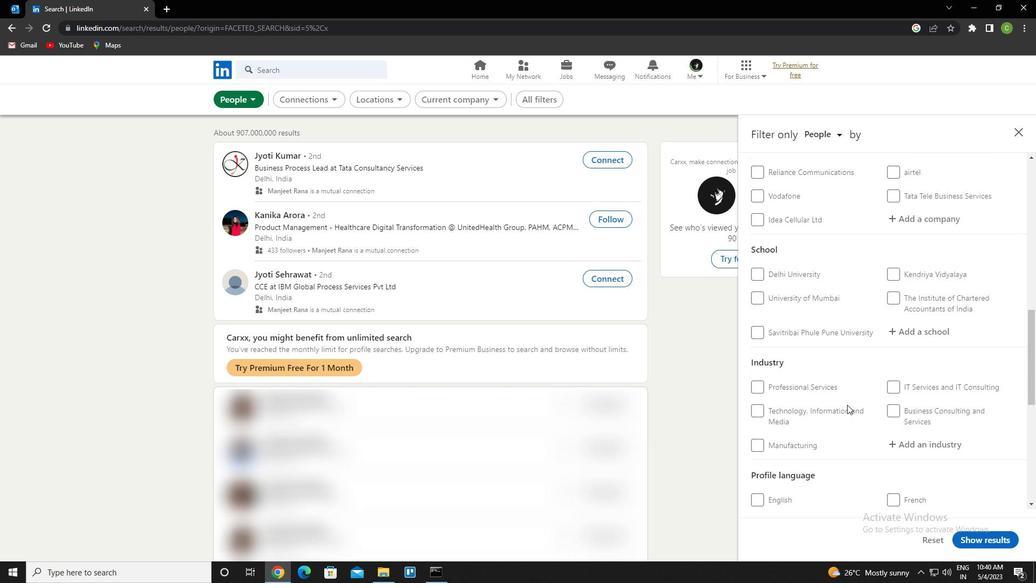 
Action: Mouse scrolled (845, 407) with delta (0, 0)
Screenshot: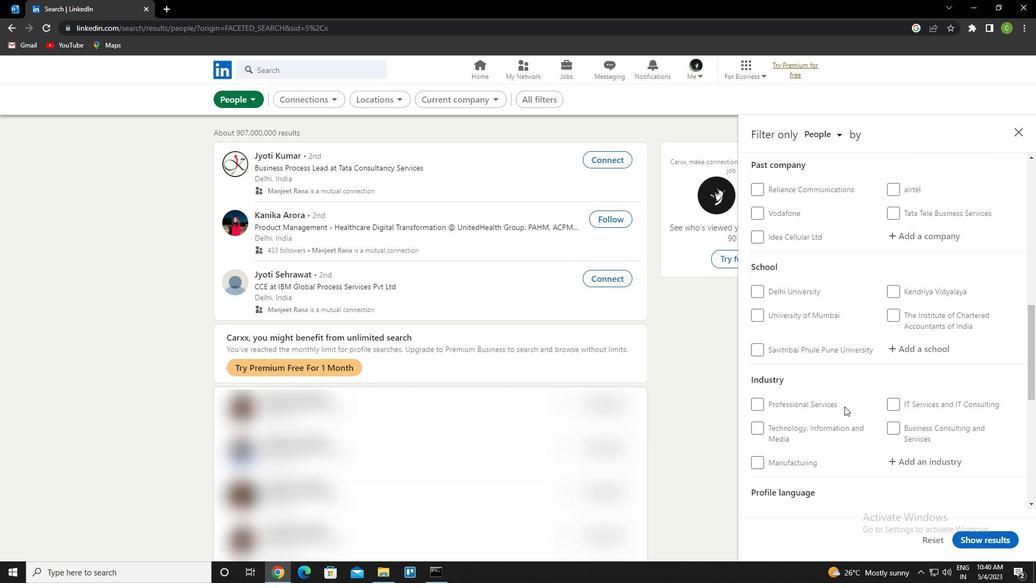 
Action: Mouse moved to (843, 400)
Screenshot: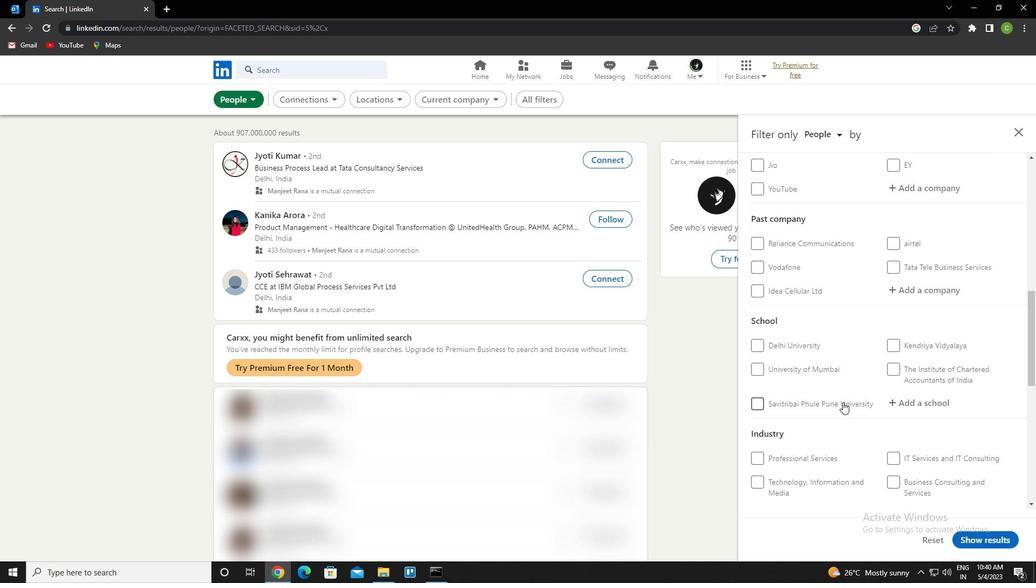 
Action: Mouse scrolled (843, 400) with delta (0, 0)
Screenshot: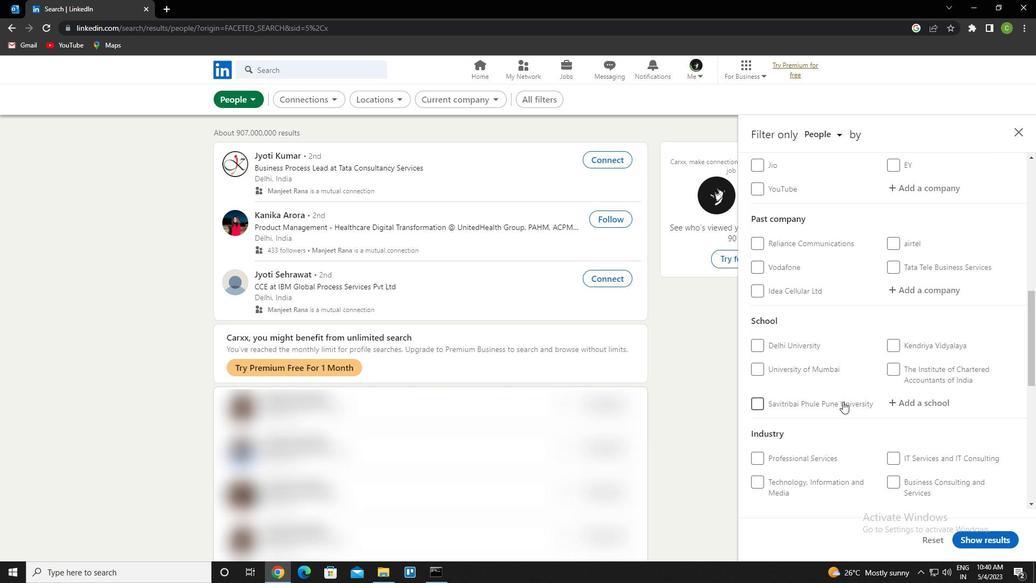 
Action: Mouse moved to (945, 247)
Screenshot: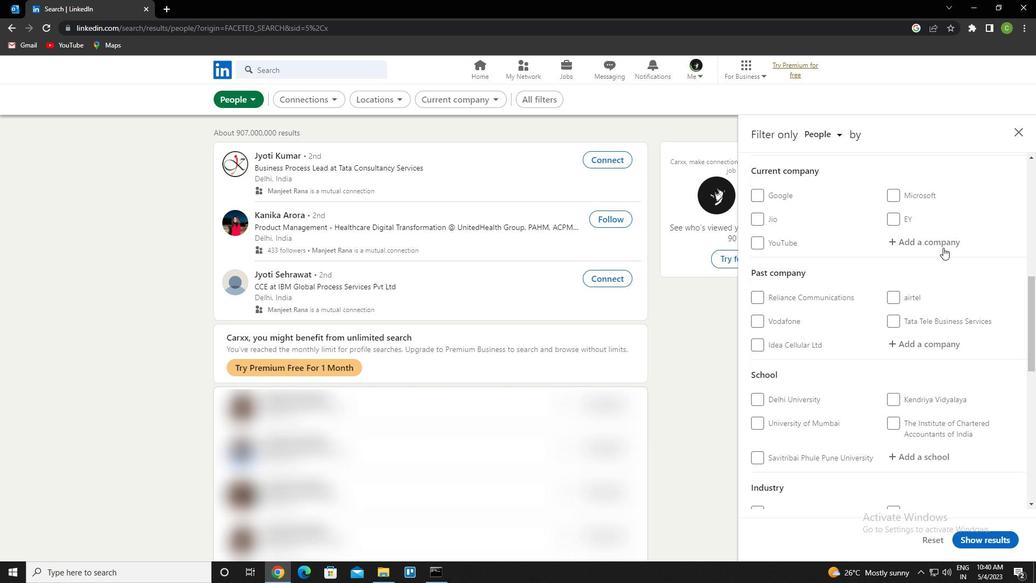 
Action: Mouse pressed left at (945, 247)
Screenshot: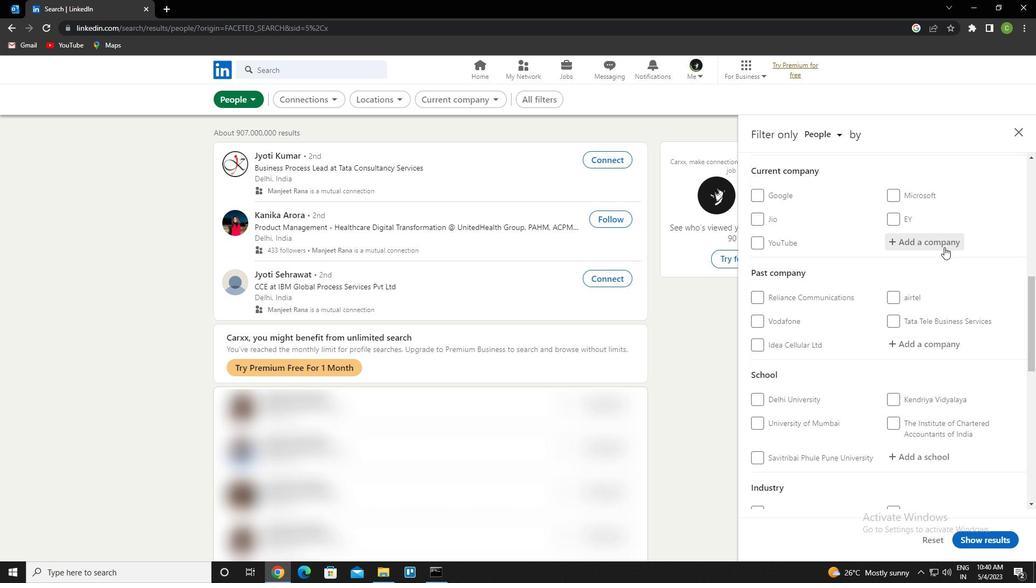 
Action: Key pressed <Key.caps_lock>e<Key.caps_lock>nvestnet<Key.down><Key.down><Key.enter>
Screenshot: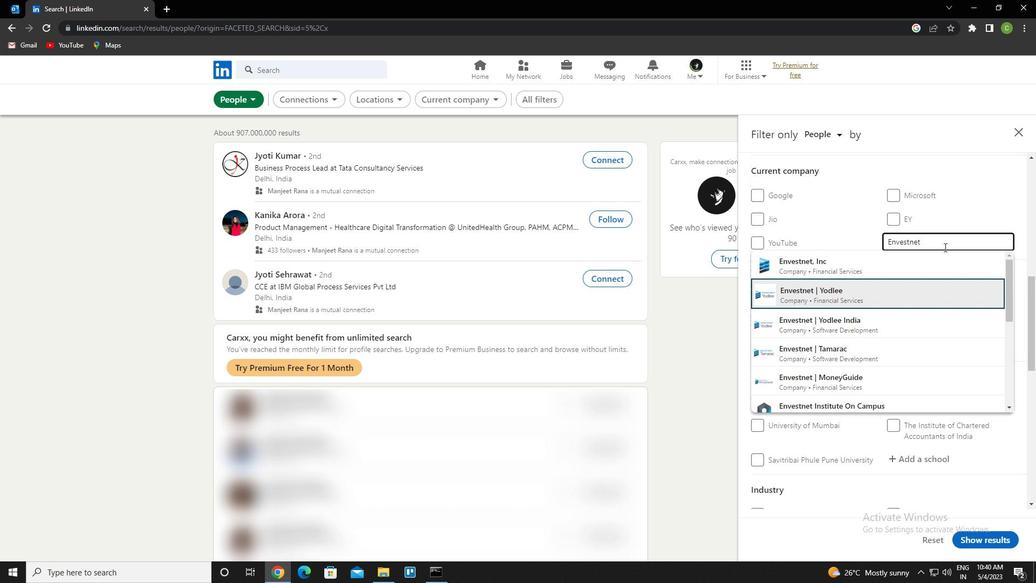 
Action: Mouse scrolled (945, 246) with delta (0, 0)
Screenshot: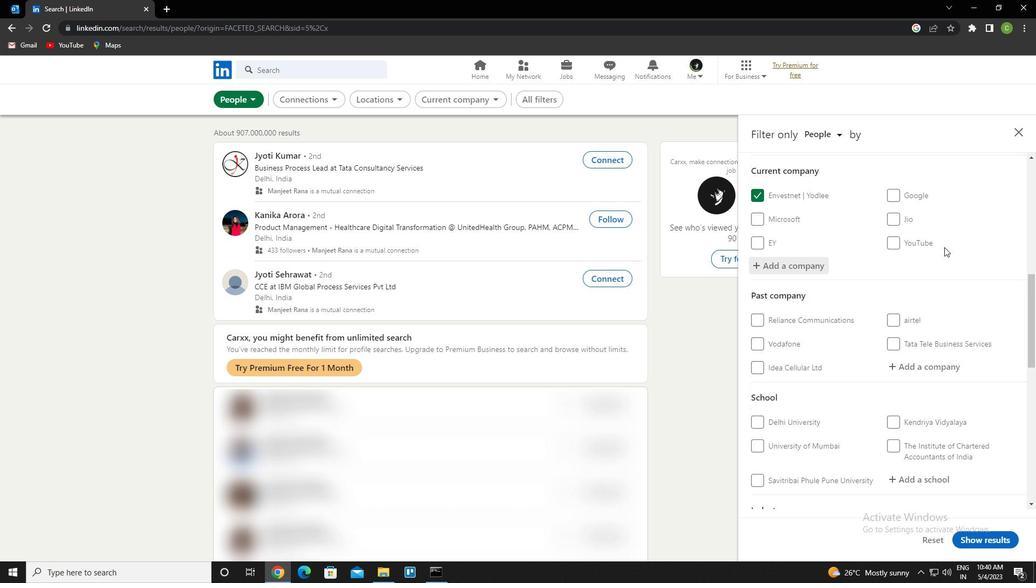 
Action: Mouse scrolled (945, 246) with delta (0, 0)
Screenshot: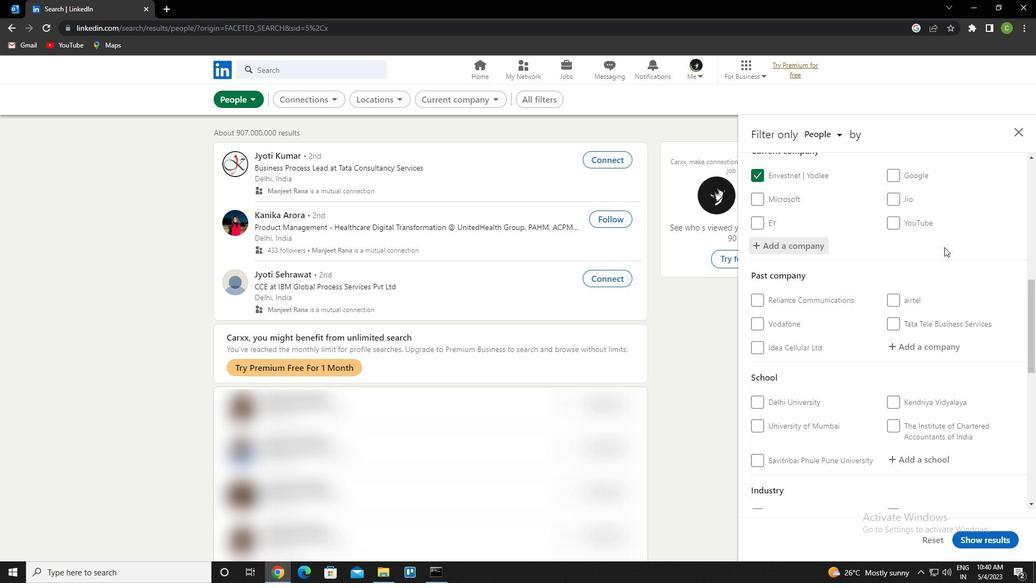 
Action: Mouse moved to (932, 364)
Screenshot: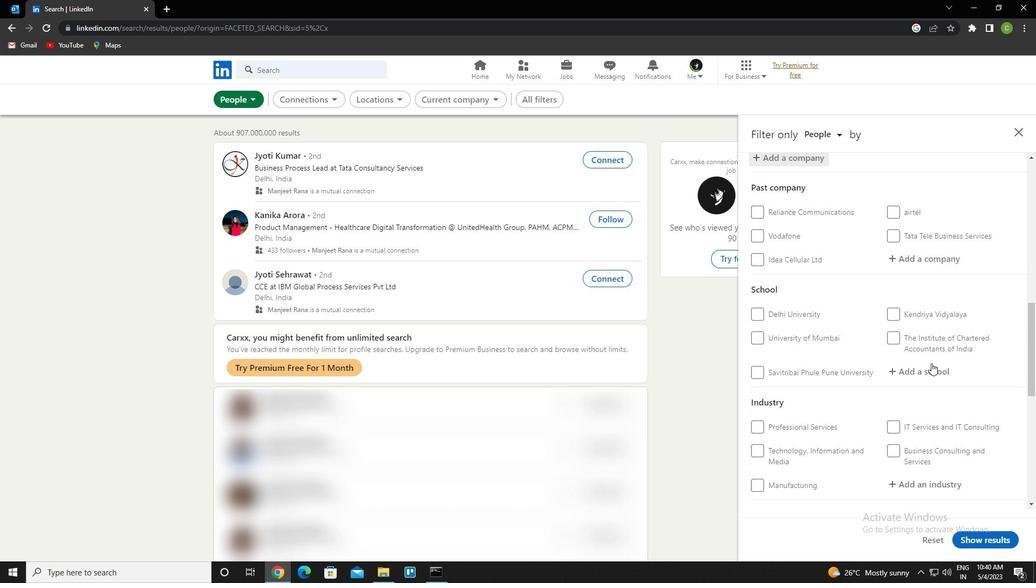 
Action: Mouse pressed left at (932, 364)
Screenshot: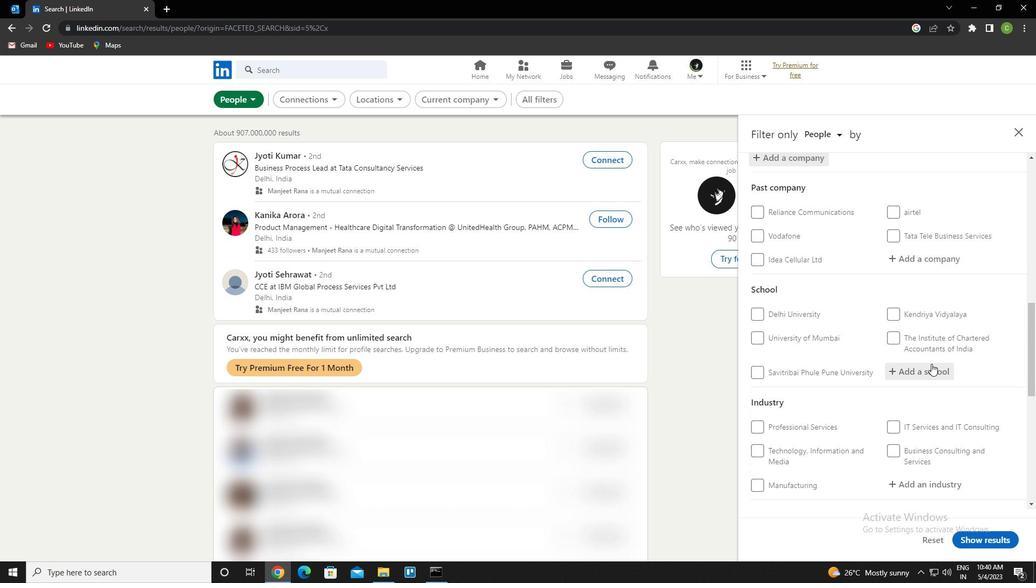 
Action: Key pressed <Key.caps_lock>p<Key.caps_lock>unjab<Key.space>technical<Key.space>university<Key.down><Key.down><Key.enter>
Screenshot: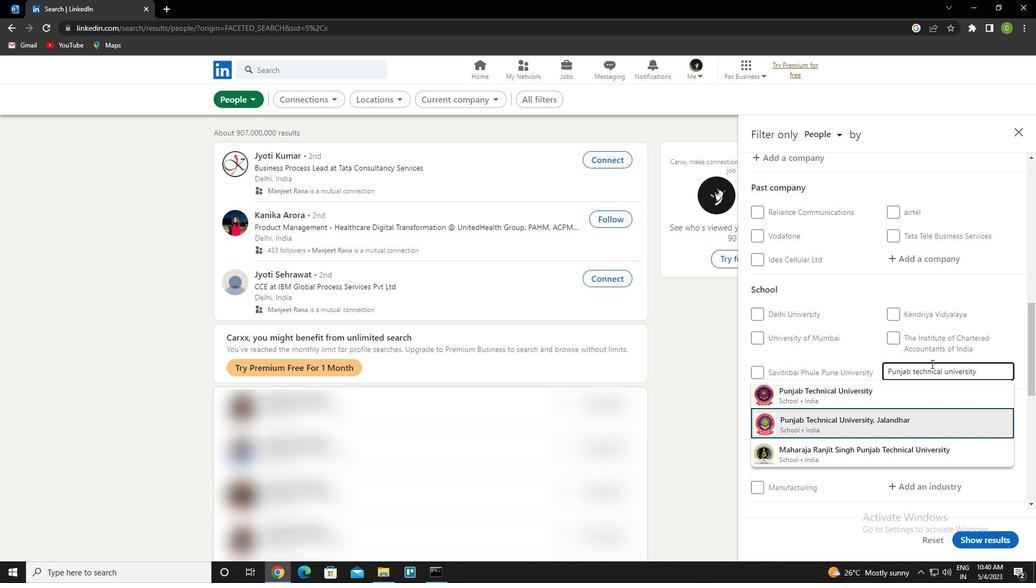 
Action: Mouse moved to (931, 365)
Screenshot: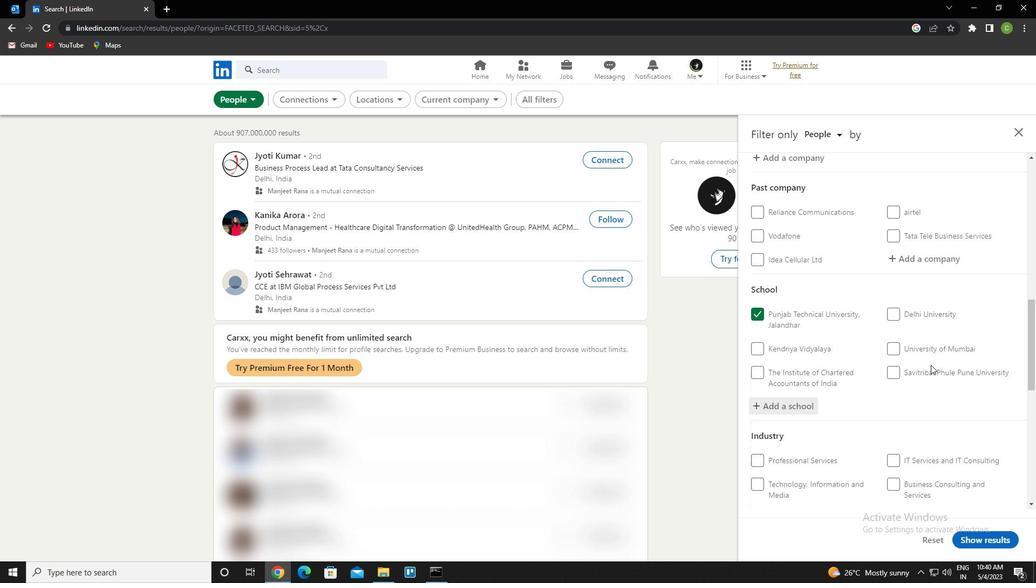 
Action: Mouse scrolled (931, 365) with delta (0, 0)
Screenshot: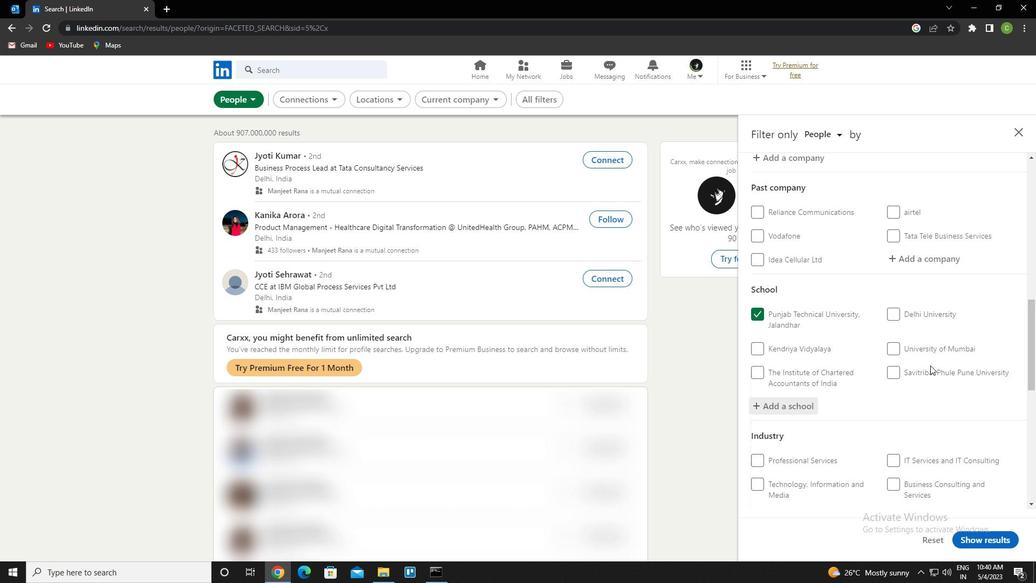 
Action: Mouse scrolled (931, 365) with delta (0, 0)
Screenshot: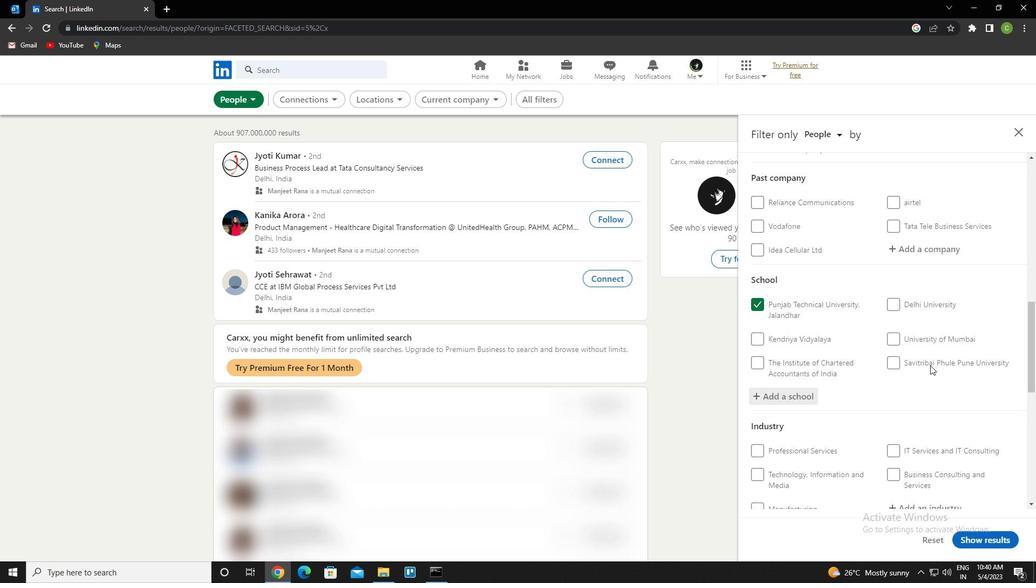
Action: Mouse scrolled (931, 365) with delta (0, 0)
Screenshot: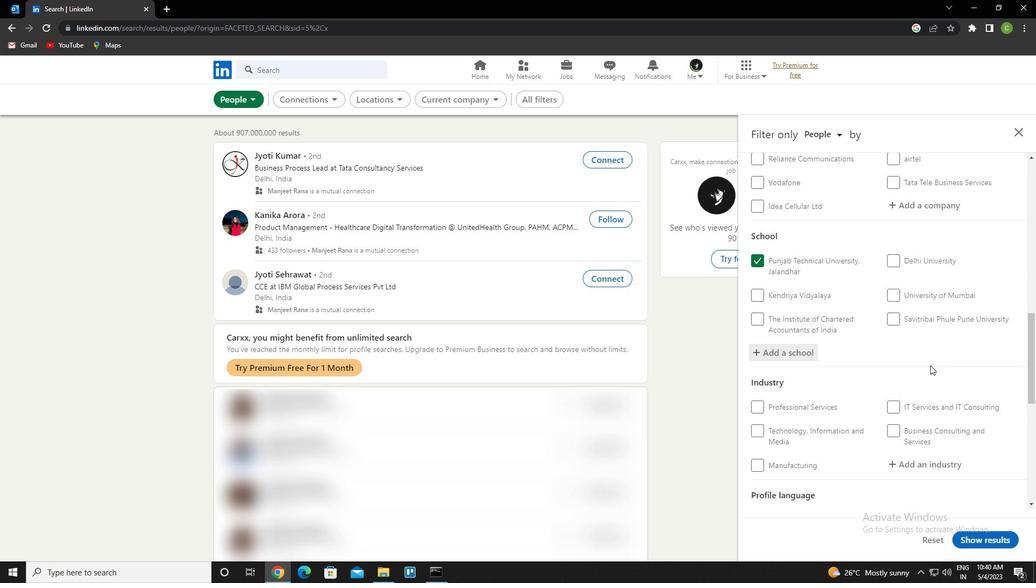 
Action: Mouse moved to (940, 356)
Screenshot: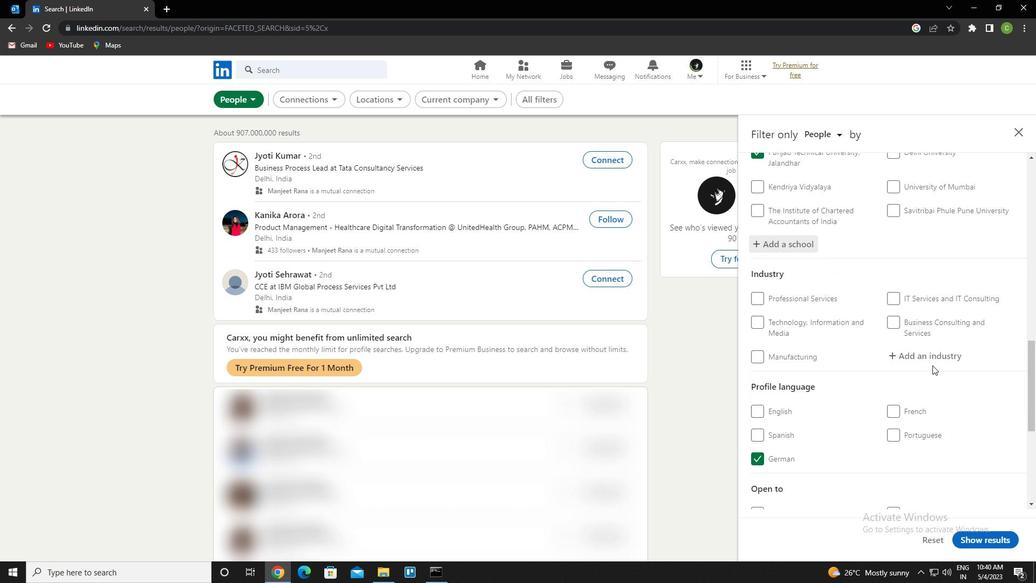 
Action: Mouse pressed left at (940, 356)
Screenshot: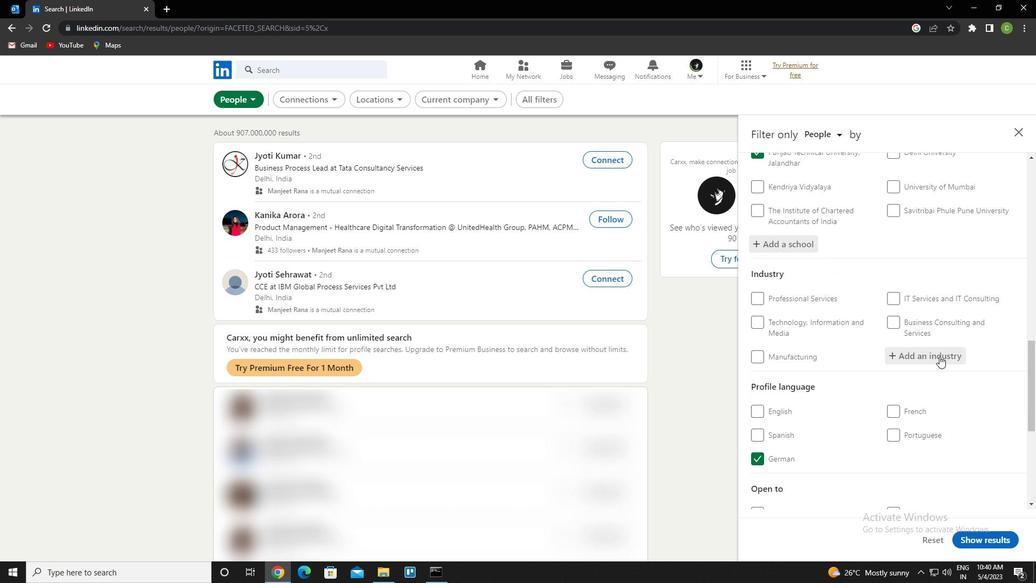 
Action: Mouse moved to (939, 356)
Screenshot: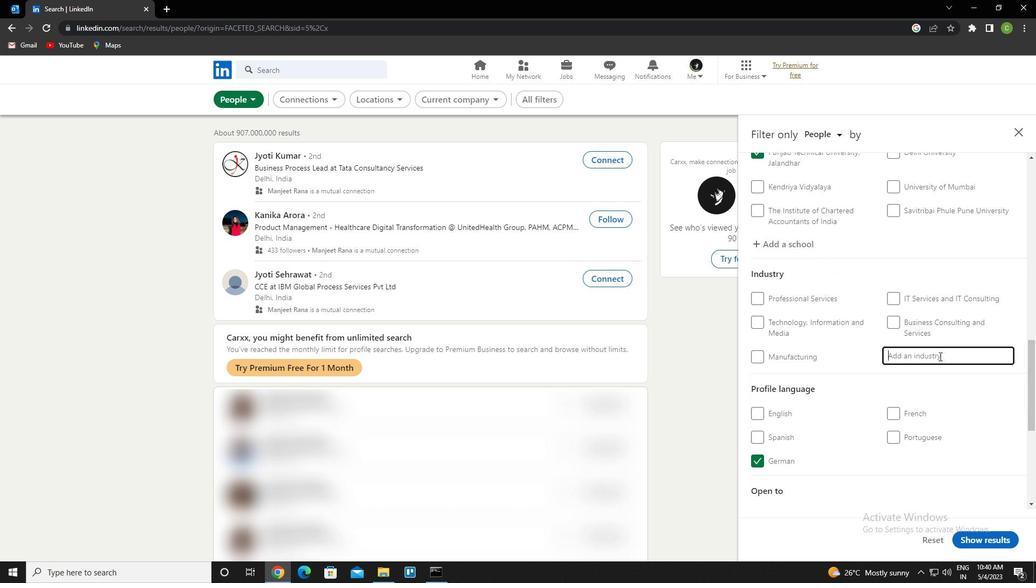 
Action: Key pressed <Key.caps_lock>t<Key.caps_lock>ranslation<Key.space>and<Key.space>localization<Key.down><Key.enter>
Screenshot: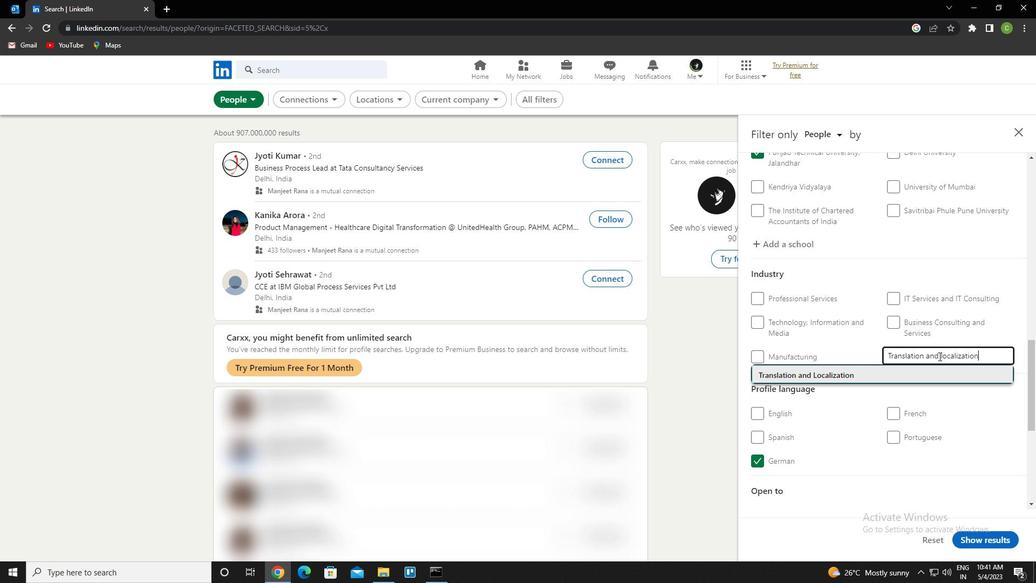 
Action: Mouse moved to (967, 308)
Screenshot: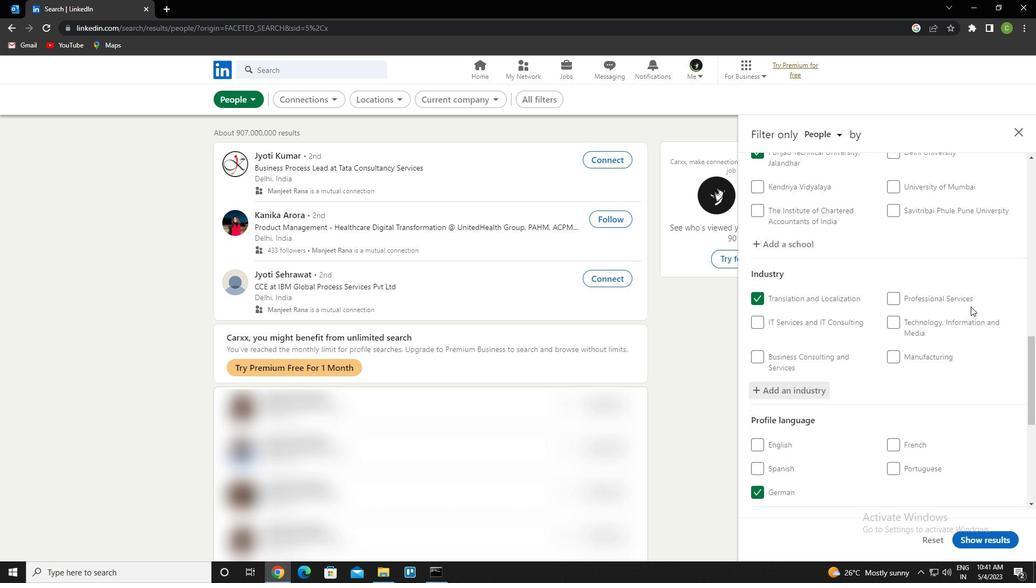 
Action: Mouse scrolled (967, 307) with delta (0, 0)
Screenshot: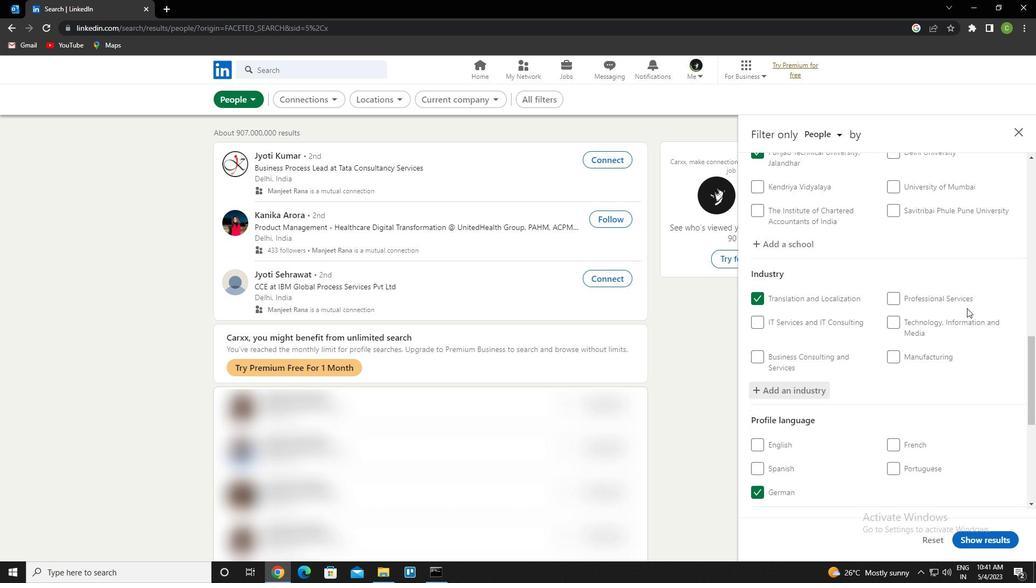 
Action: Mouse scrolled (967, 307) with delta (0, 0)
Screenshot: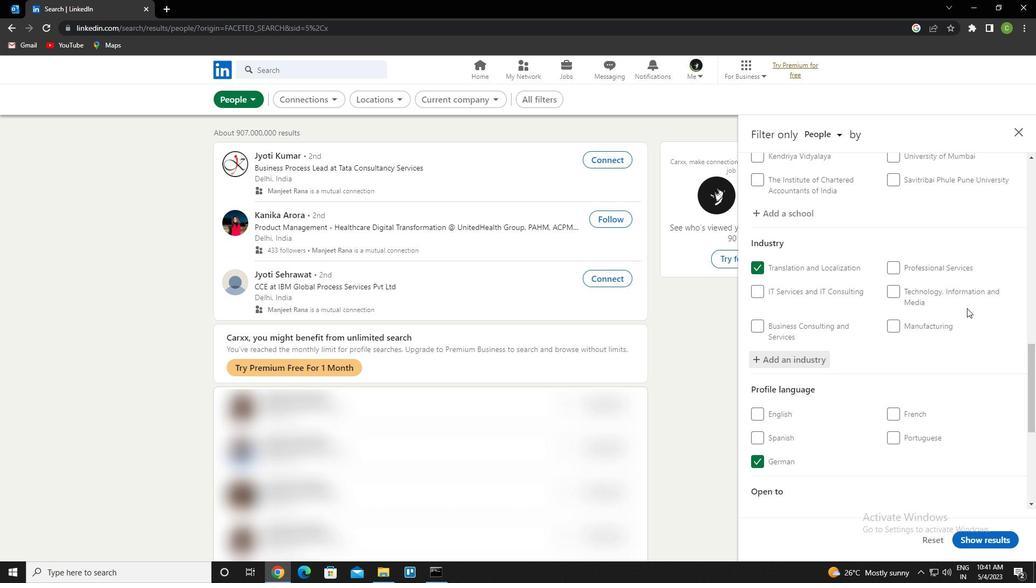 
Action: Mouse scrolled (967, 307) with delta (0, 0)
Screenshot: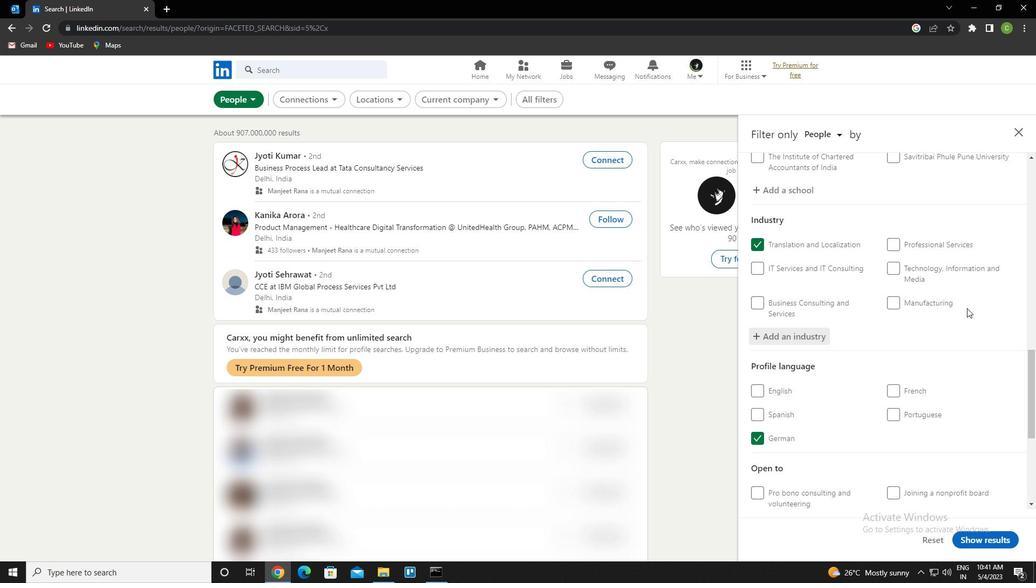 
Action: Mouse scrolled (967, 307) with delta (0, 0)
Screenshot: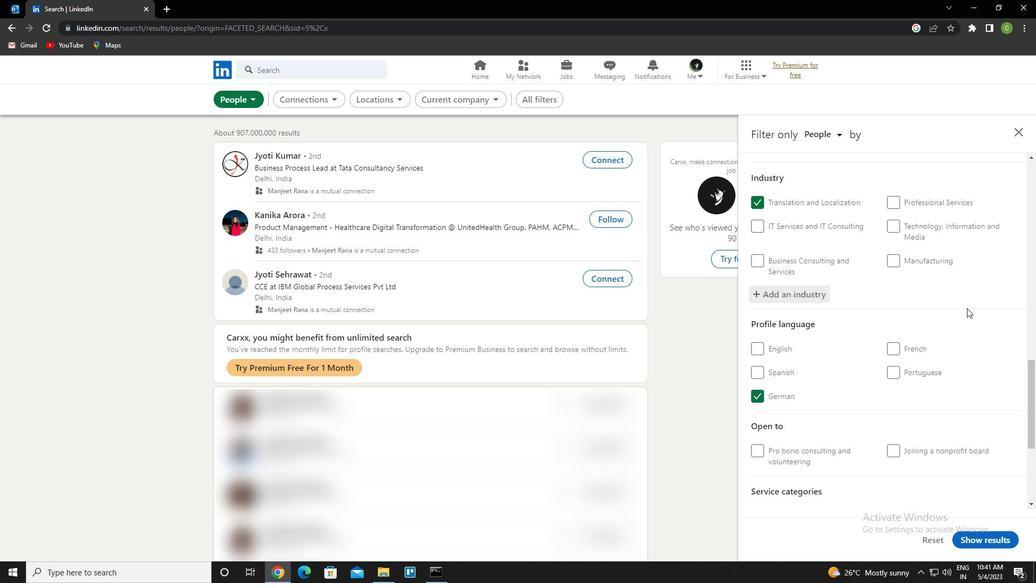 
Action: Mouse scrolled (967, 307) with delta (0, 0)
Screenshot: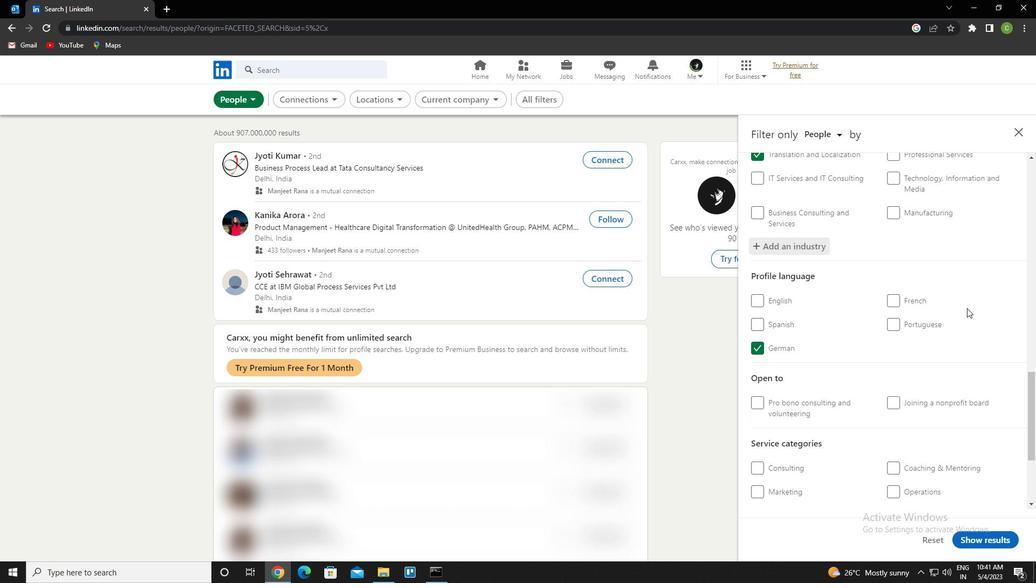 
Action: Mouse scrolled (967, 307) with delta (0, 0)
Screenshot: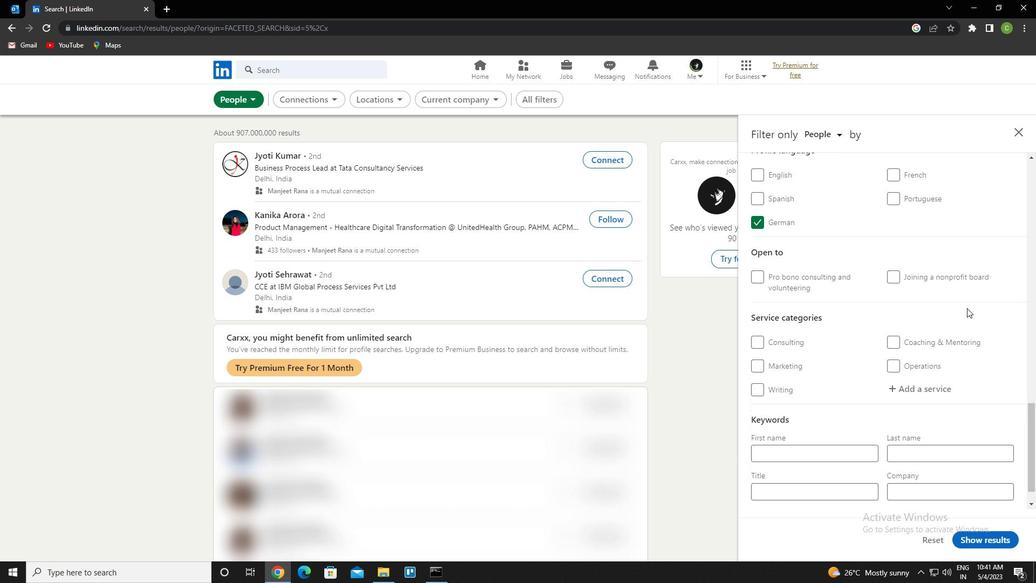 
Action: Mouse scrolled (967, 307) with delta (0, 0)
Screenshot: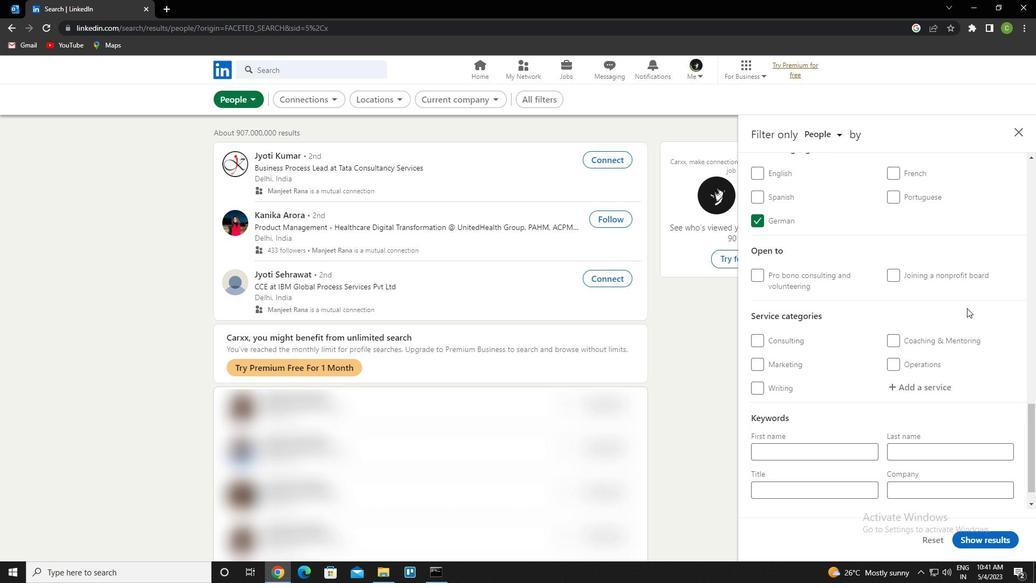 
Action: Mouse moved to (933, 362)
Screenshot: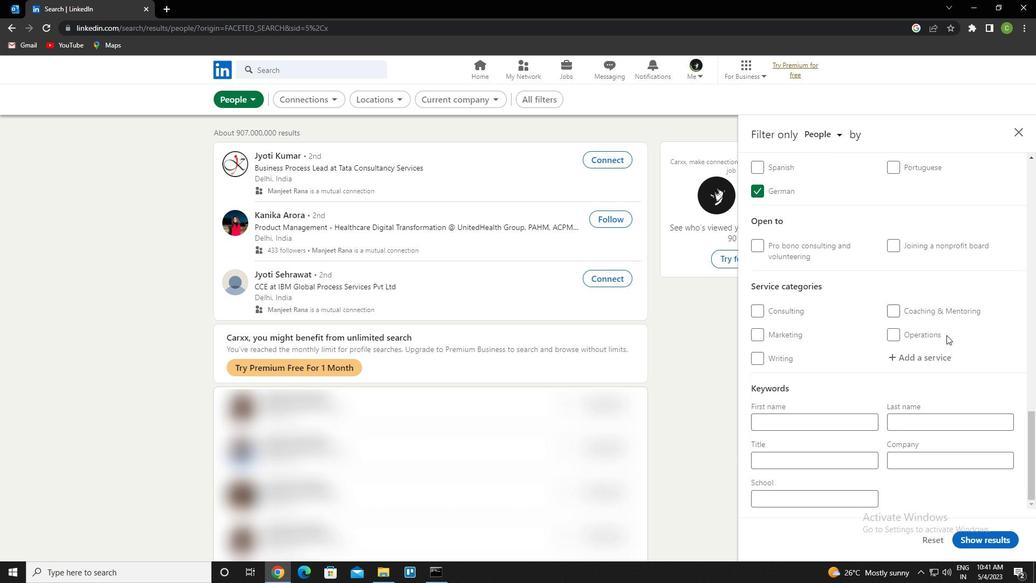
Action: Mouse pressed left at (933, 362)
Screenshot: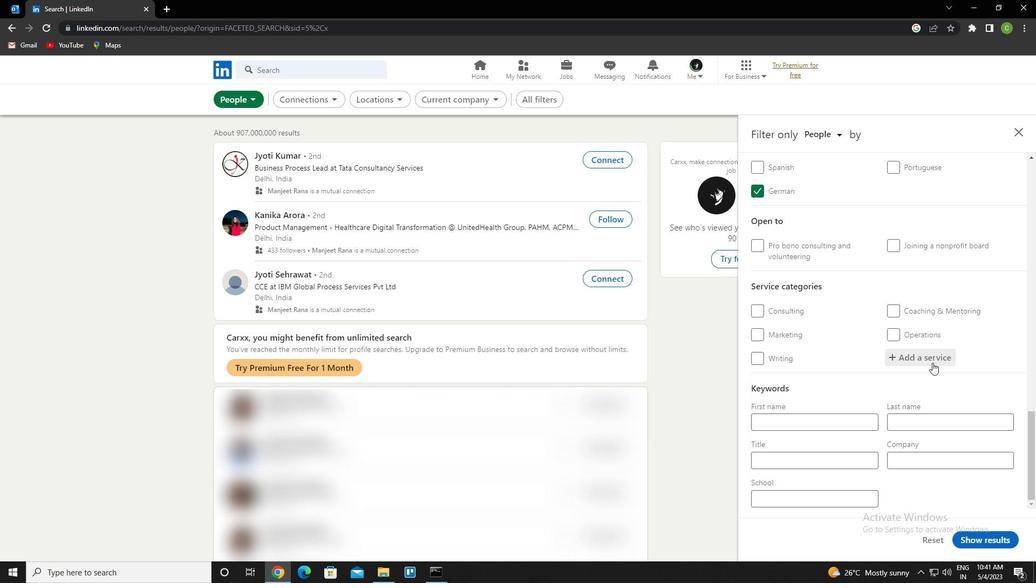 
Action: Key pressed <Key.caps_lock>m<Key.caps_lock>aintainance
Screenshot: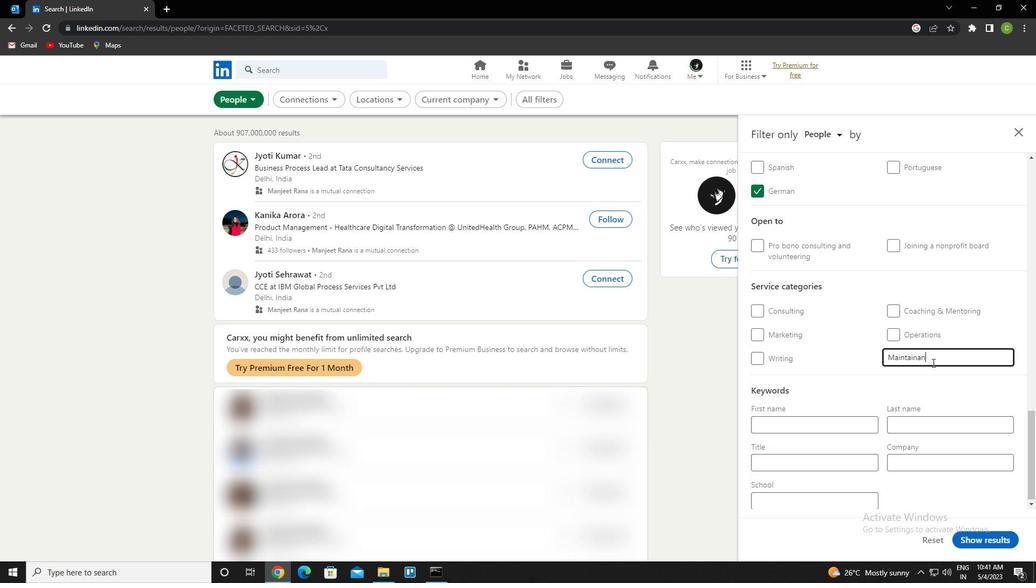 
Action: Mouse moved to (913, 356)
Screenshot: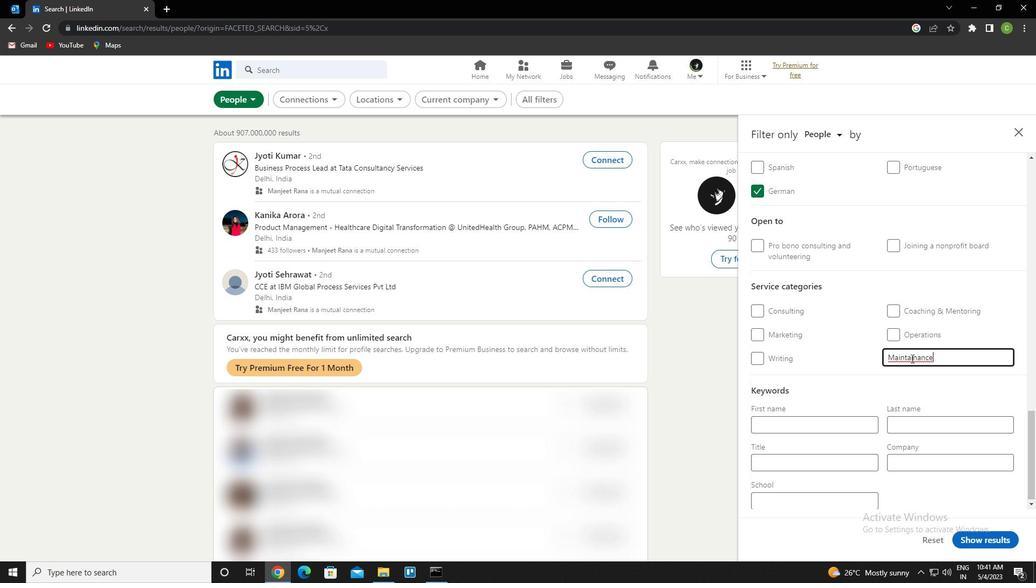 
Action: Mouse pressed left at (913, 356)
Screenshot: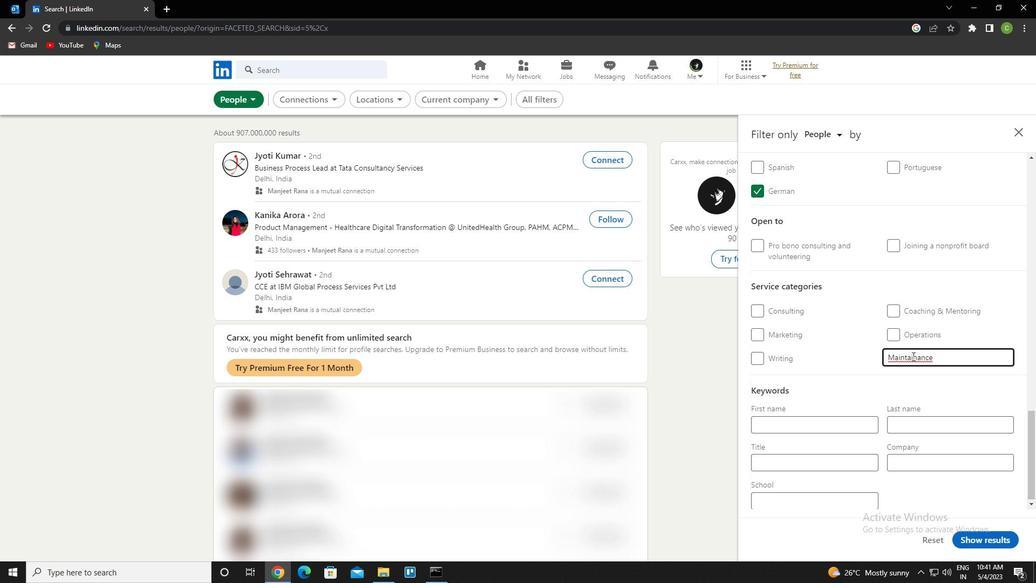 
Action: Key pressed <Key.backspace><Key.backspace>e<Key.down><Key.up>
Screenshot: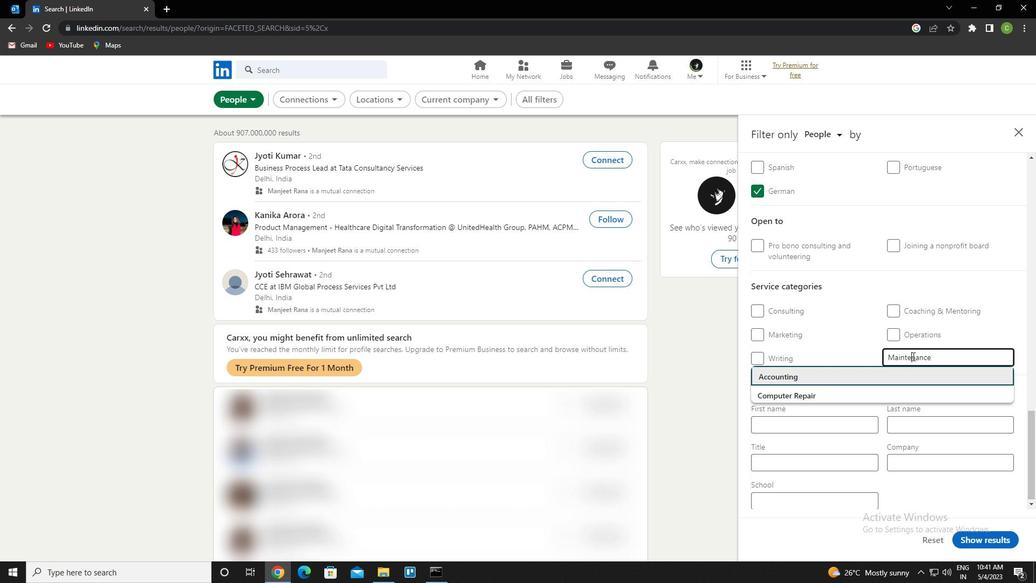 
Action: Mouse moved to (947, 361)
Screenshot: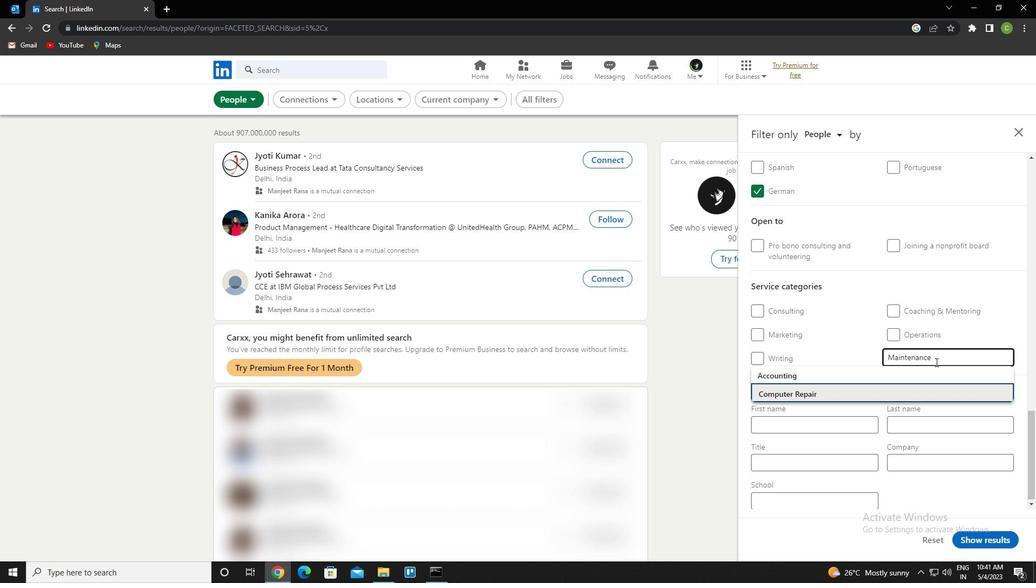 
Action: Mouse pressed left at (947, 361)
Screenshot: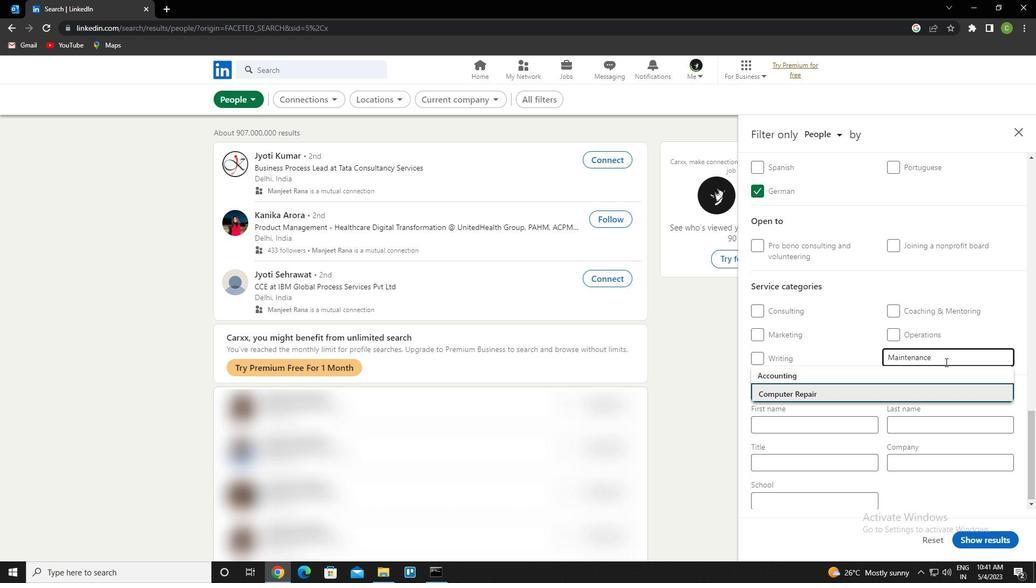 
Action: Mouse moved to (934, 352)
Screenshot: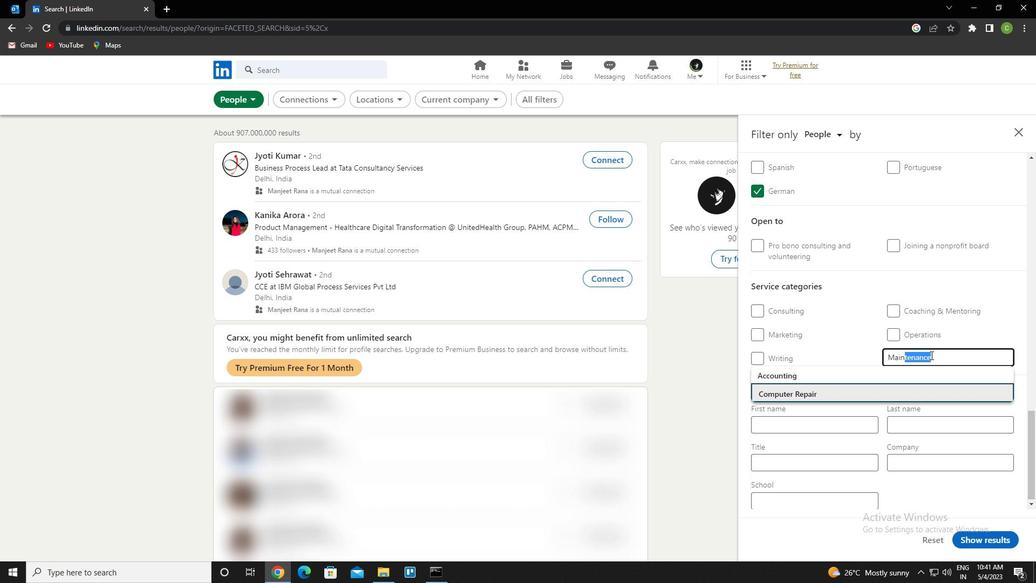 
Action: Key pressed <Key.backspace><Key.backspace><Key.backspace><Key.backspace><Key.backspace><Key.backspace><Key.backspace><Key.caps_lock>ctrl+C<Key.caps_lock>ybersecurity<Key.down><Key.enter>
Screenshot: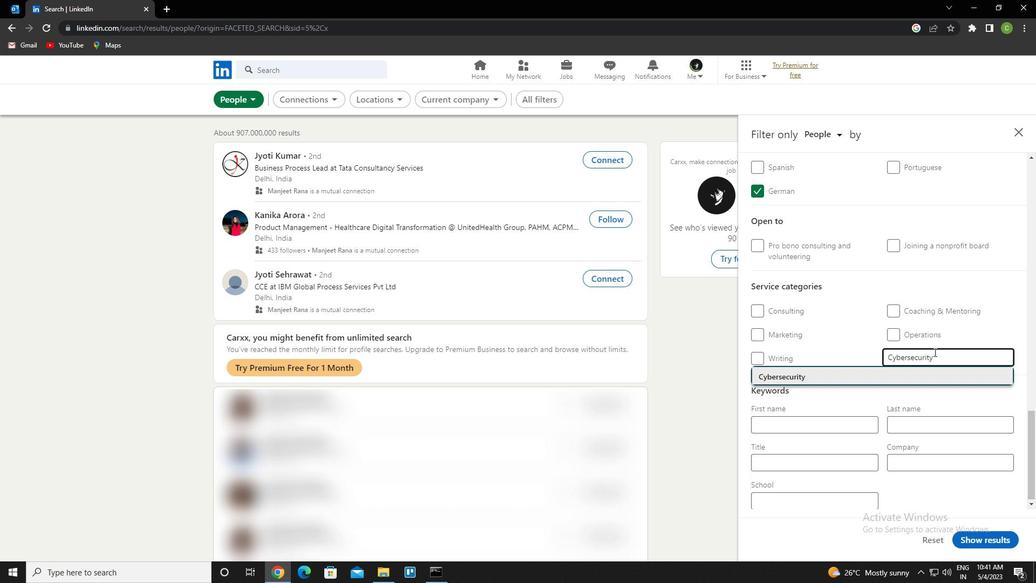 
Action: Mouse scrolled (934, 351) with delta (0, 0)
Screenshot: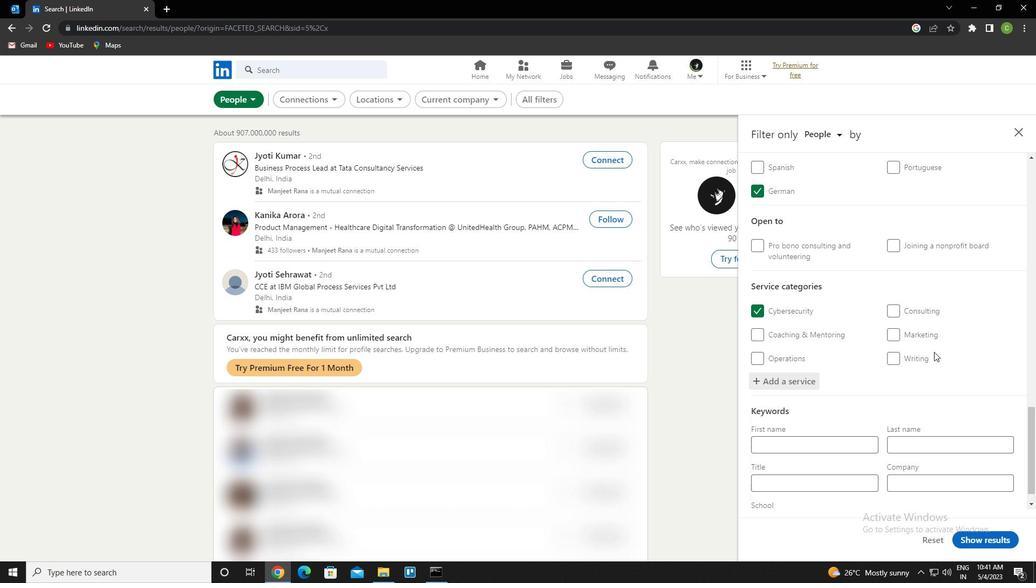 
Action: Mouse scrolled (934, 351) with delta (0, 0)
Screenshot: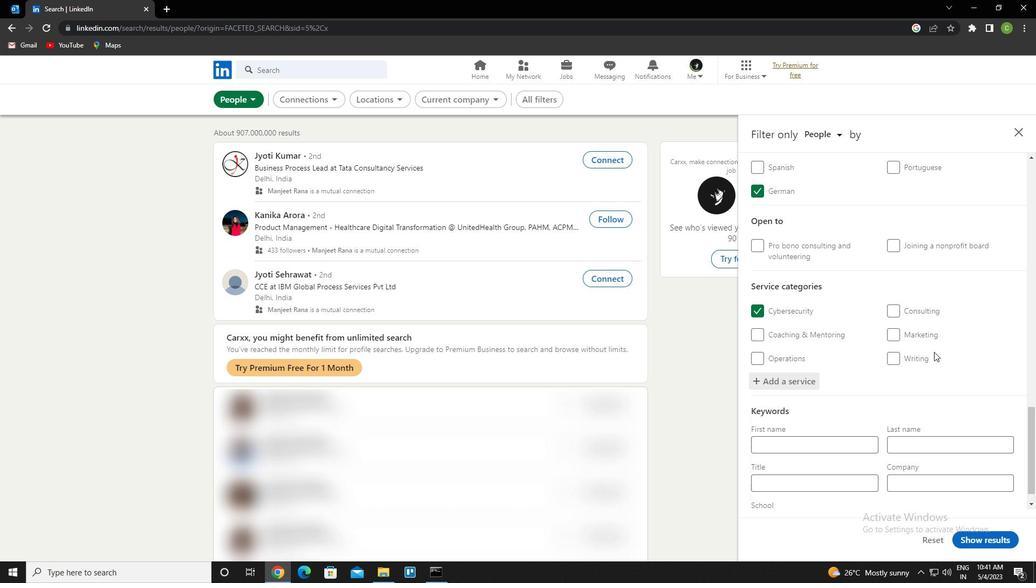 
Action: Mouse scrolled (934, 351) with delta (0, 0)
Screenshot: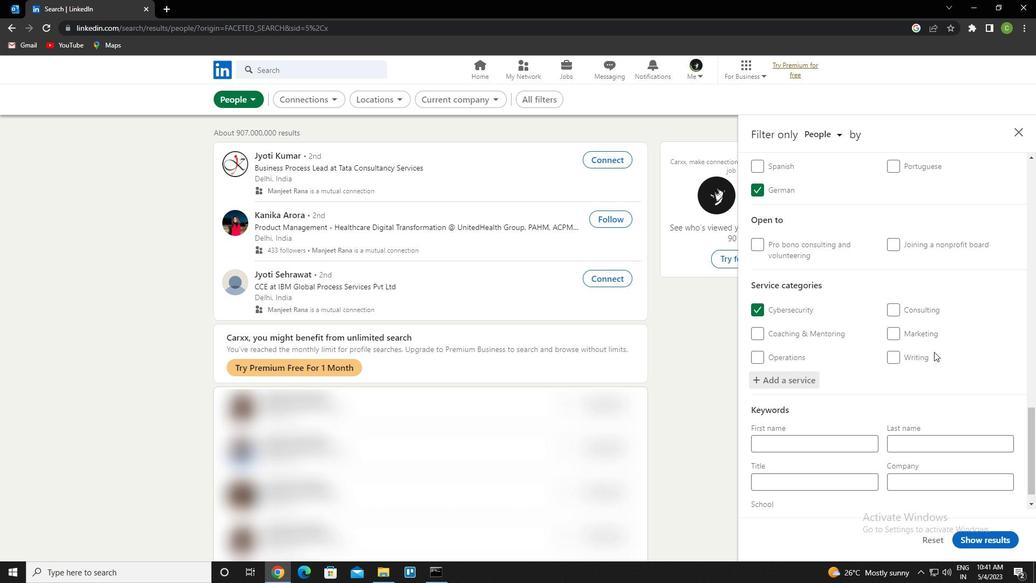 
Action: Mouse scrolled (934, 351) with delta (0, 0)
Screenshot: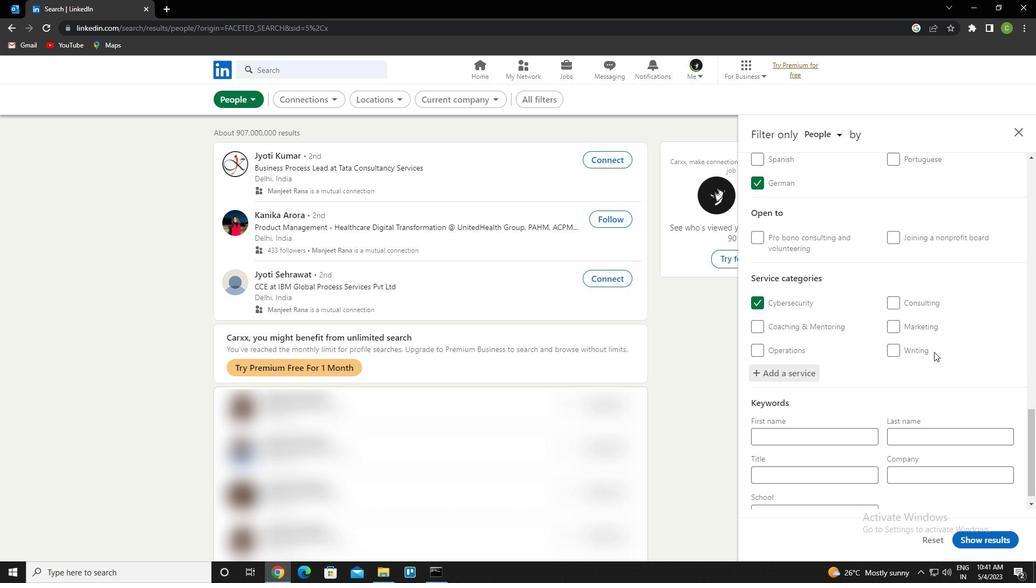 
Action: Mouse scrolled (934, 351) with delta (0, 0)
Screenshot: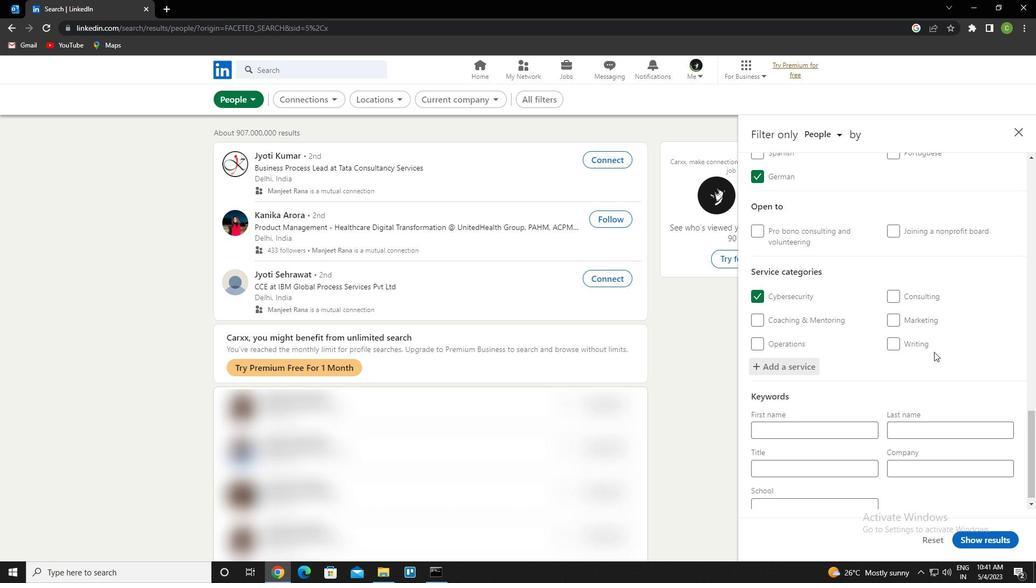 
Action: Mouse moved to (840, 464)
Screenshot: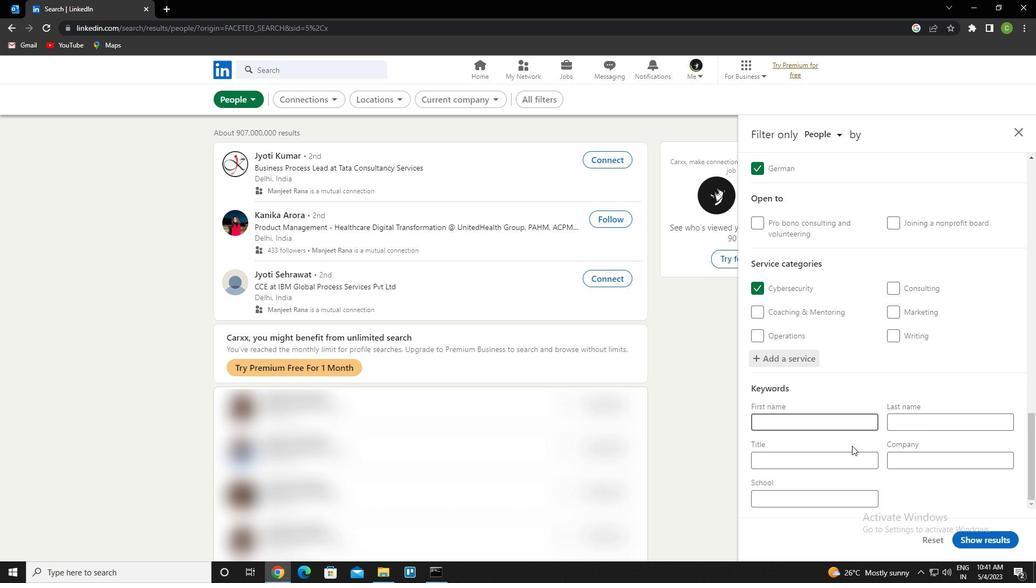 
Action: Mouse pressed left at (840, 464)
Screenshot: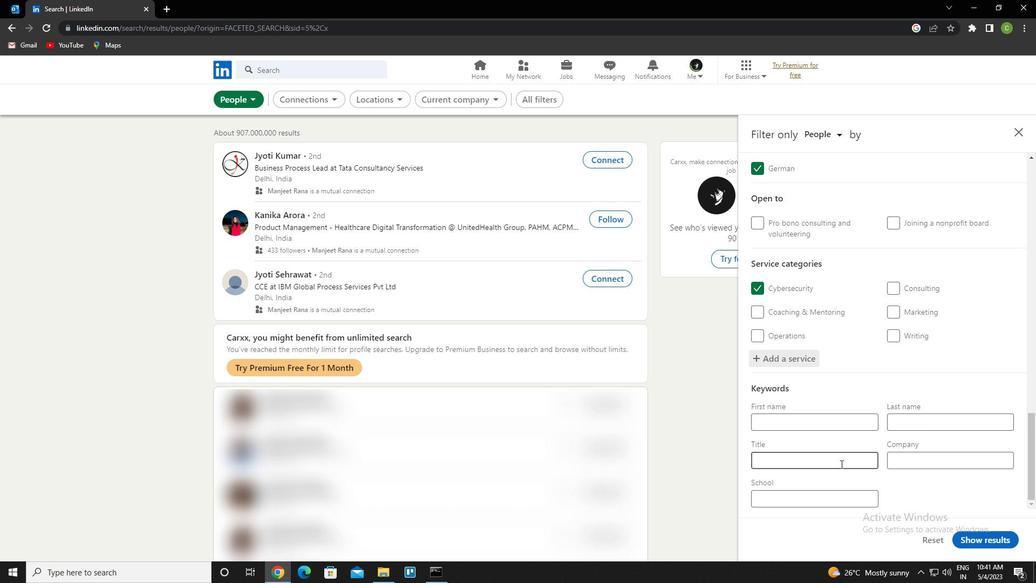 
Action: Mouse moved to (840, 464)
Screenshot: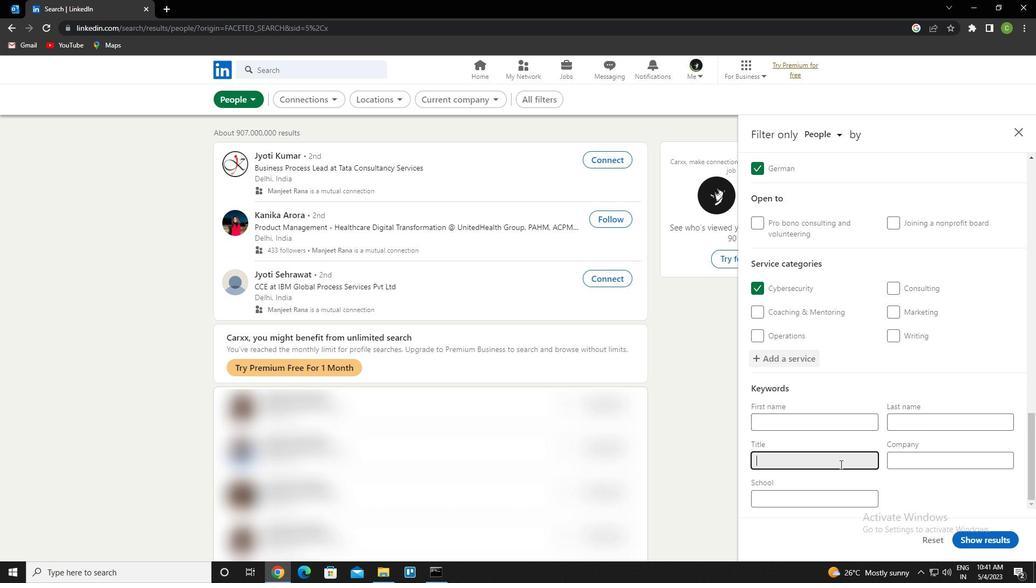 
Action: Key pressed <Key.caps_lock>m<Key.caps_lock>aintenance<Key.space><Key.caps_lock>e<Key.caps_lock>ngineer
Screenshot: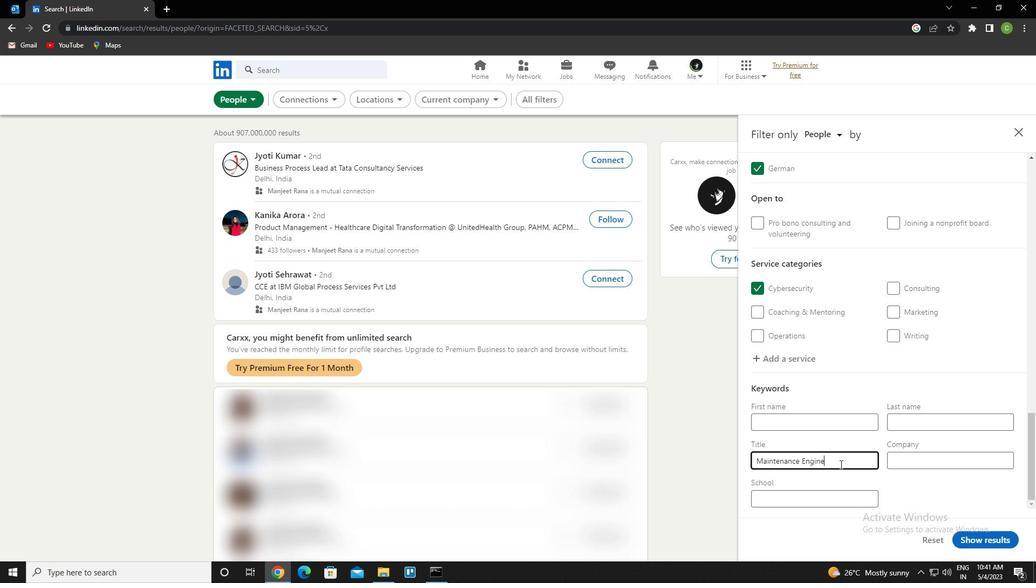 
Action: Mouse moved to (979, 536)
Screenshot: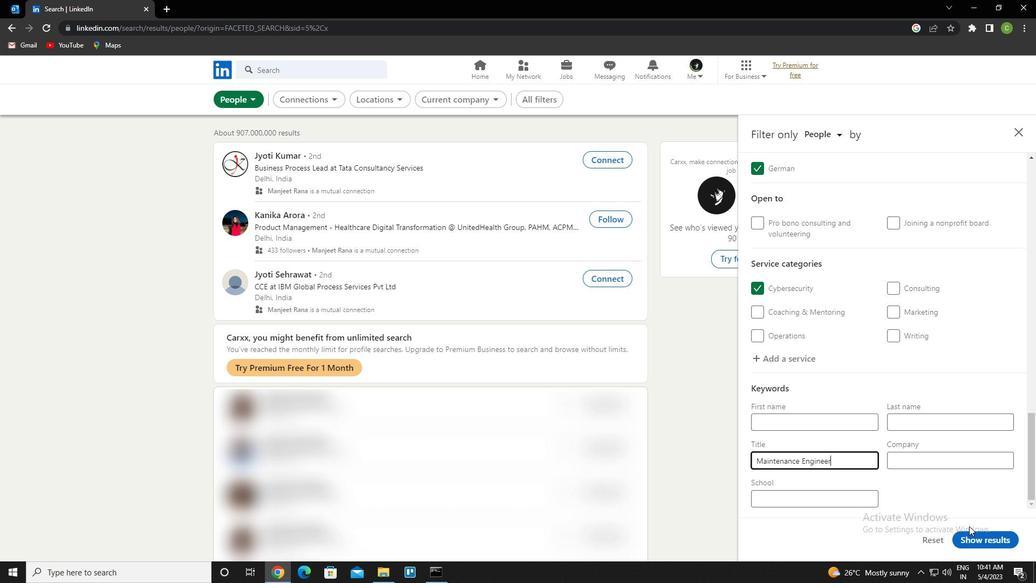 
Action: Mouse pressed left at (979, 536)
Screenshot: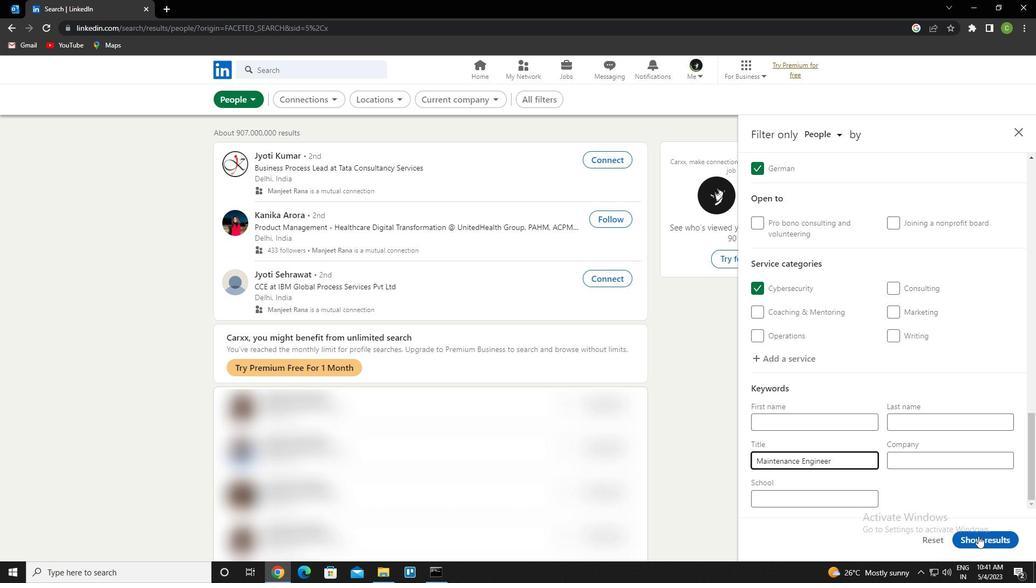 
Action: Mouse moved to (544, 542)
Screenshot: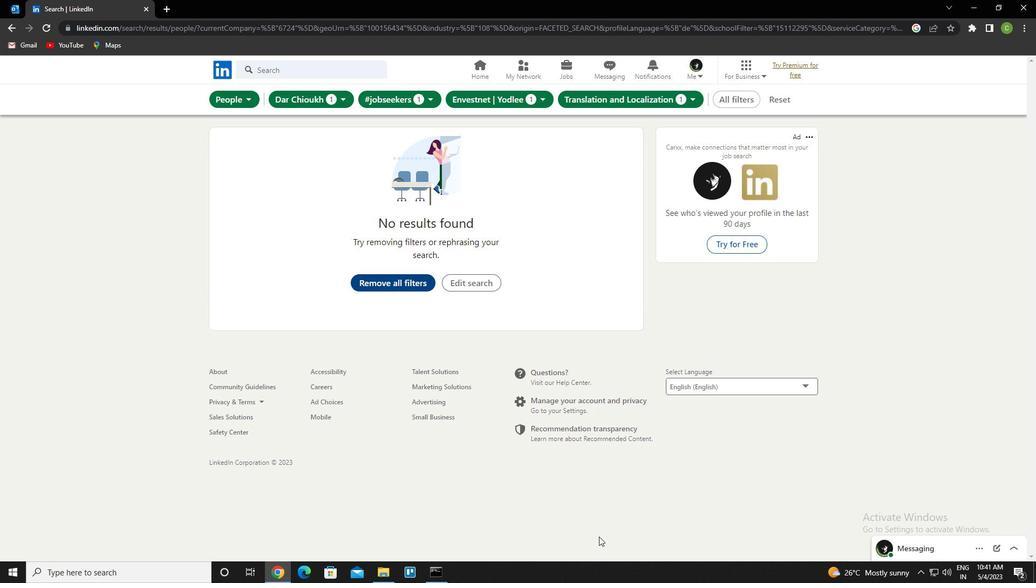 
